 Task: Find connections with filter location Vitória de Santo Antão with filter topic #Growthhacking with filter profile language English with filter current company UNO MINDA Group with filter school PRATHYUSHA ENGINEERING COLLEGE with filter industry Sporting Goods Manufacturing with filter service category Filing with filter keywords title Mining Engineer
Action: Mouse moved to (575, 81)
Screenshot: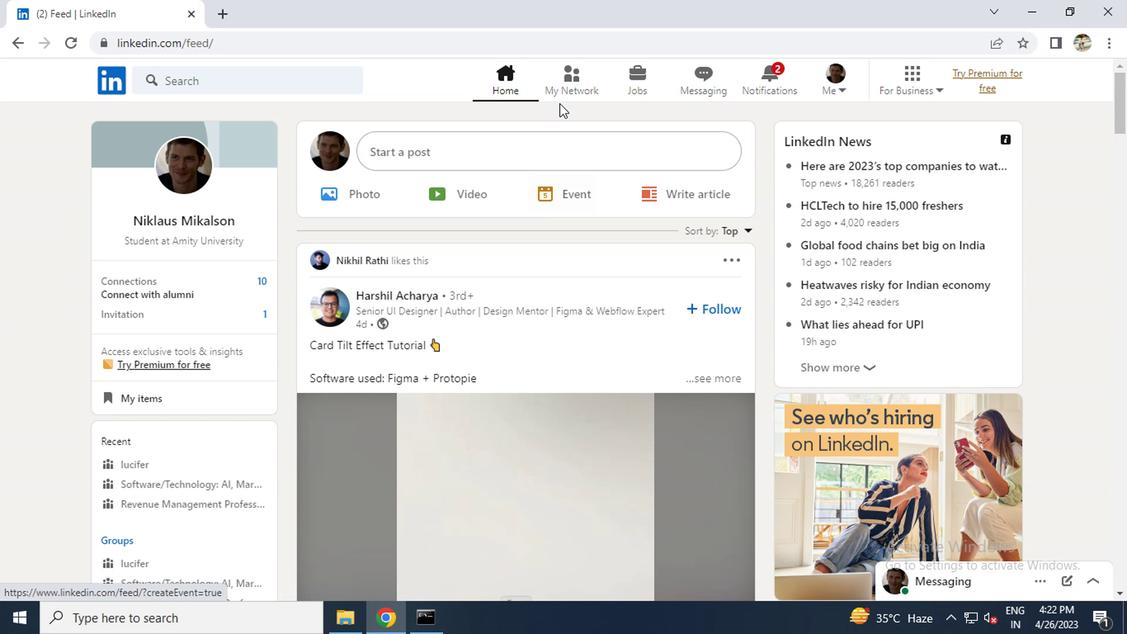 
Action: Mouse pressed left at (575, 81)
Screenshot: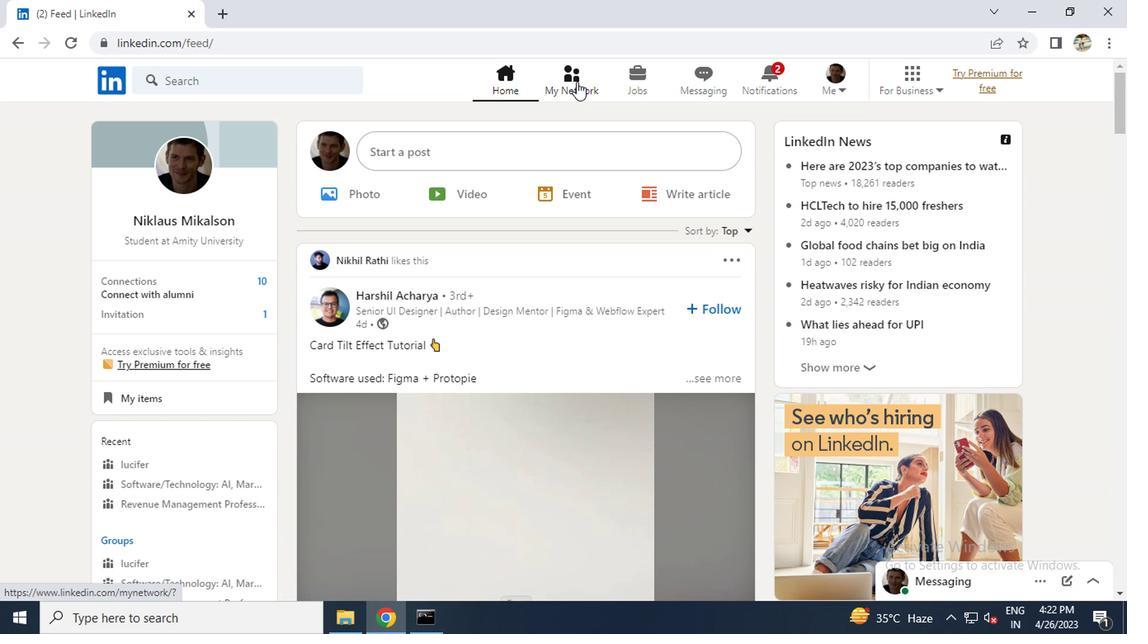 
Action: Mouse moved to (165, 182)
Screenshot: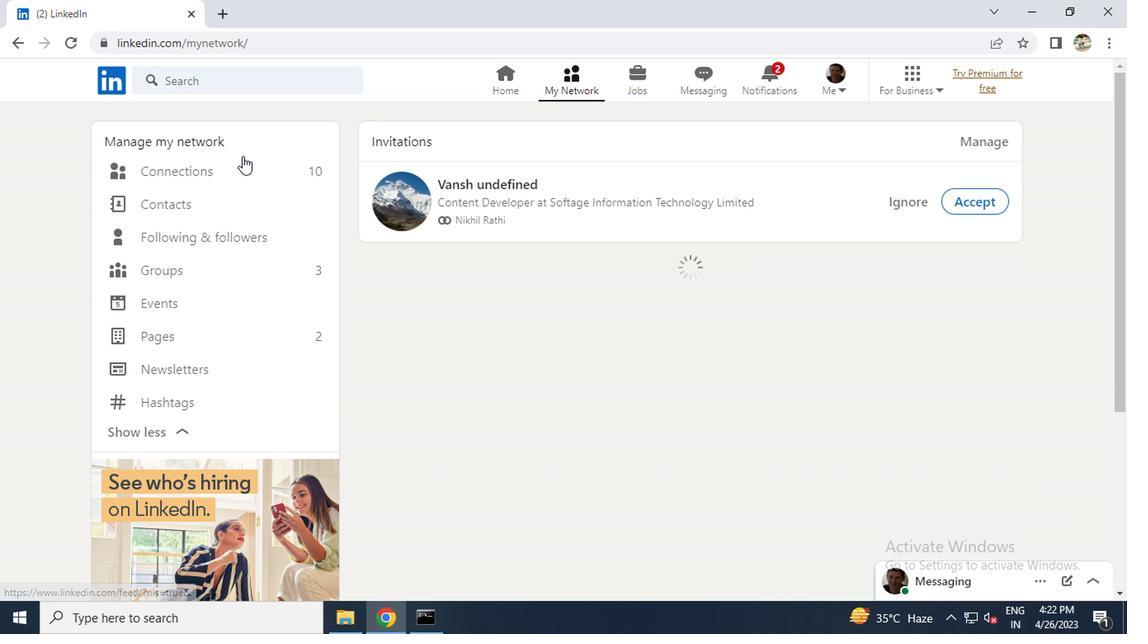 
Action: Mouse pressed left at (165, 182)
Screenshot: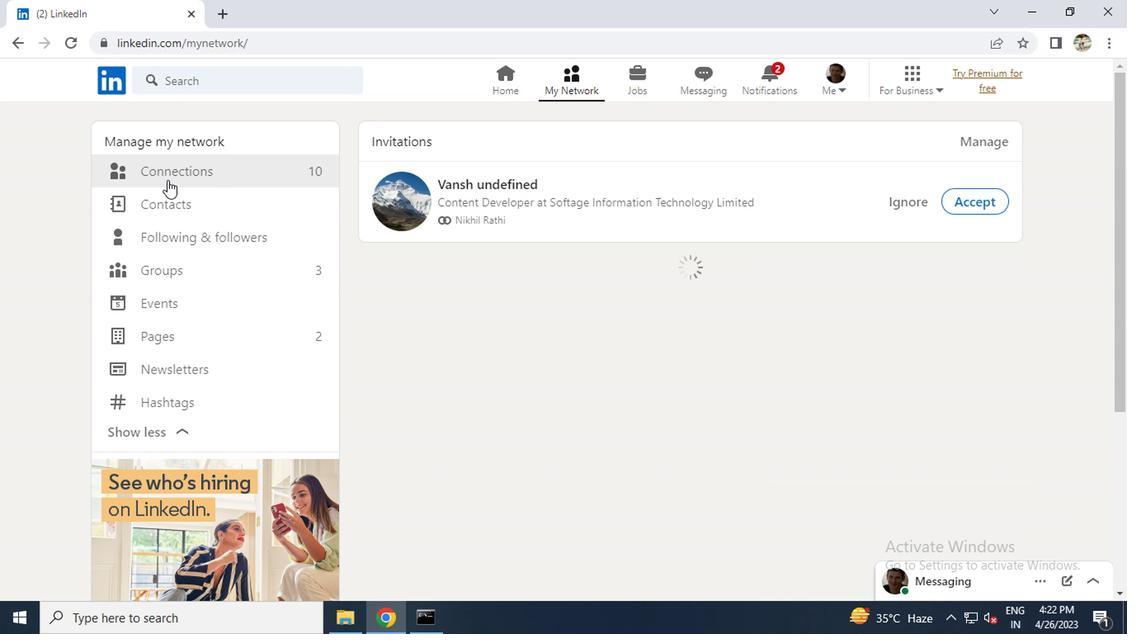 
Action: Mouse moved to (677, 171)
Screenshot: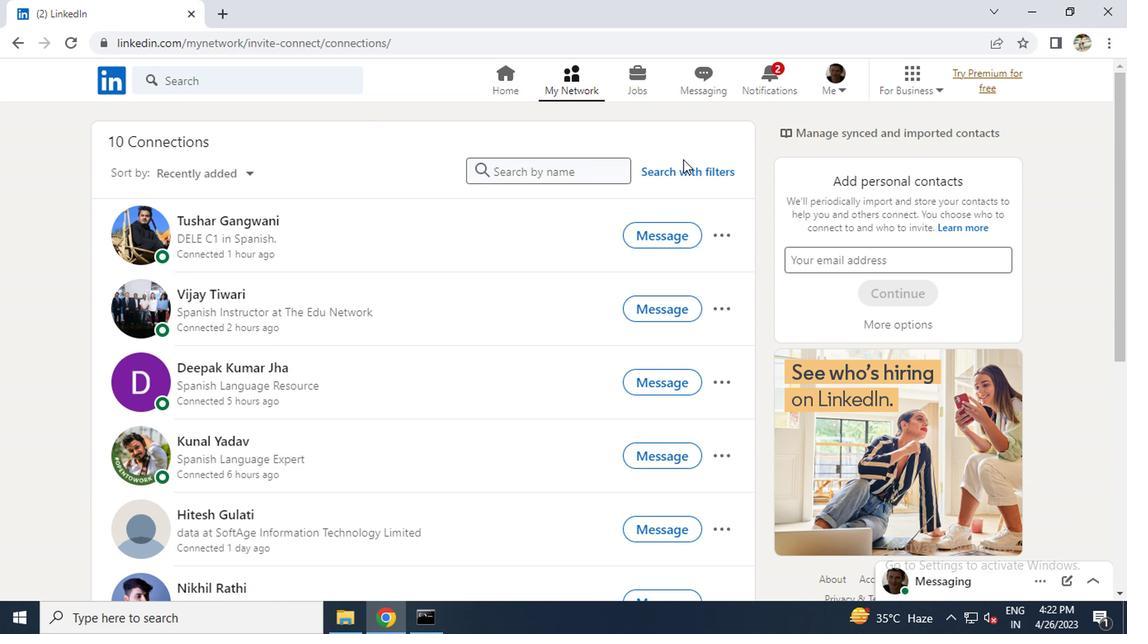 
Action: Mouse pressed left at (677, 171)
Screenshot: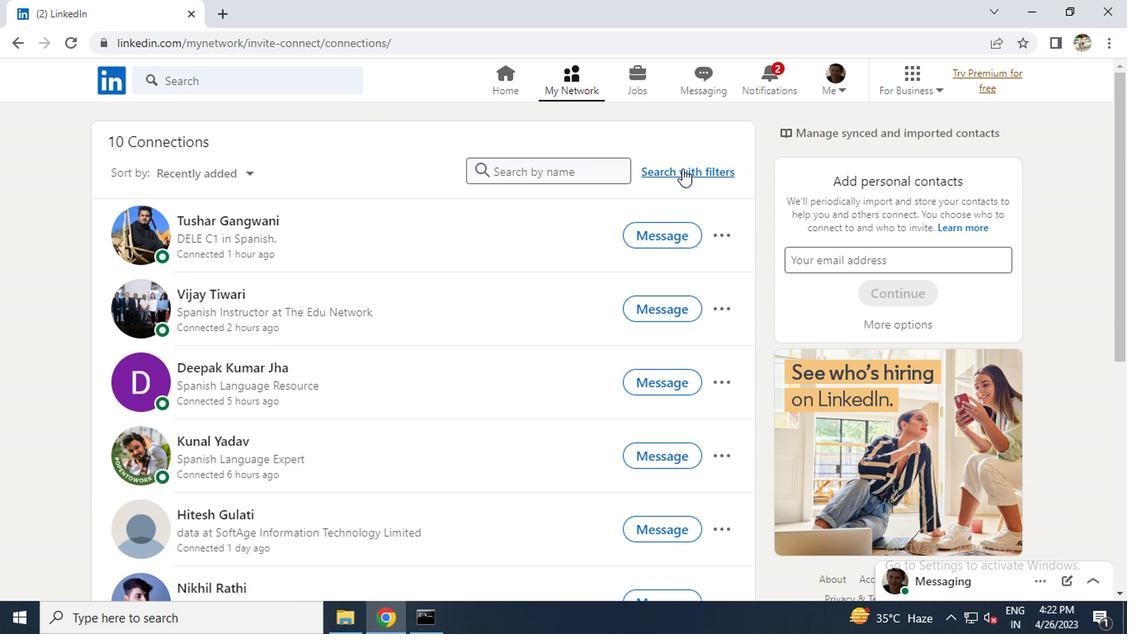 
Action: Mouse moved to (538, 126)
Screenshot: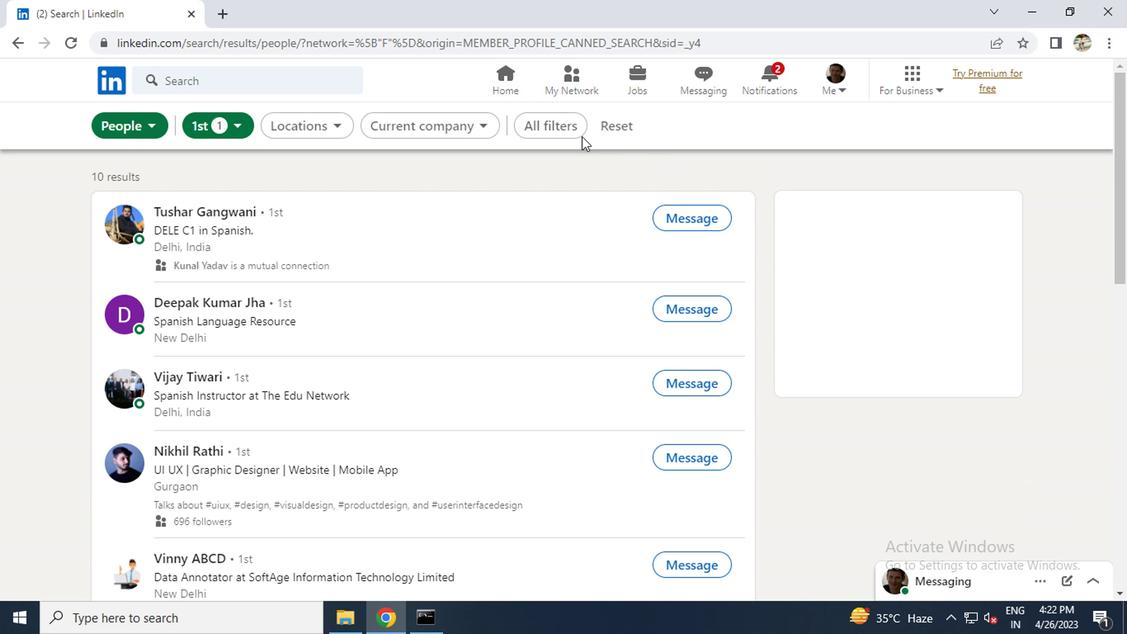 
Action: Mouse pressed left at (538, 126)
Screenshot: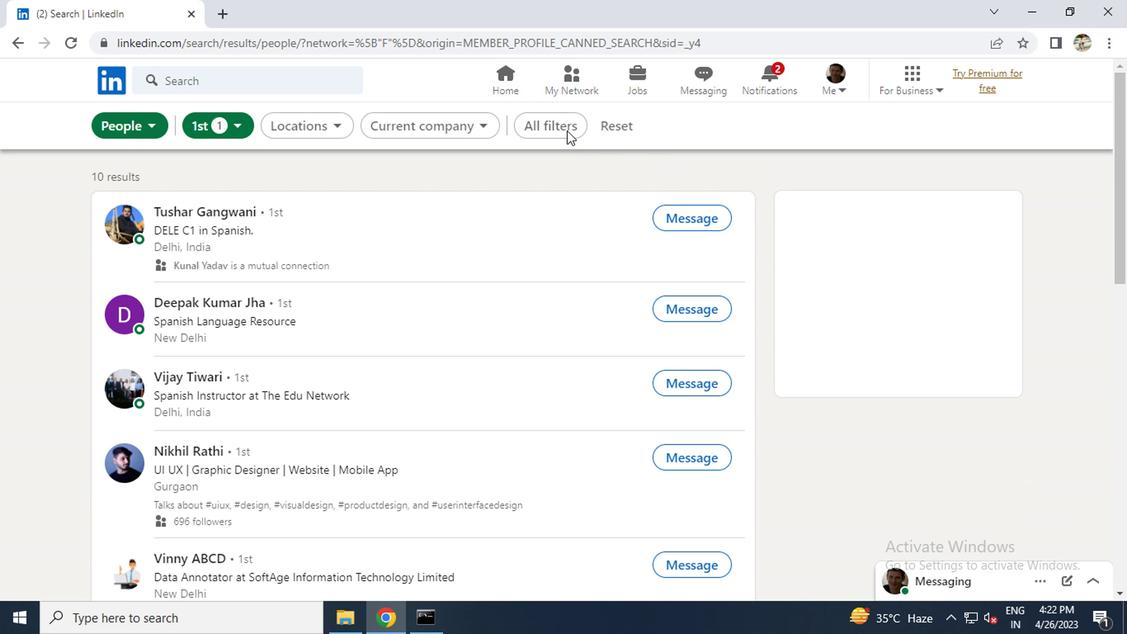 
Action: Mouse moved to (929, 400)
Screenshot: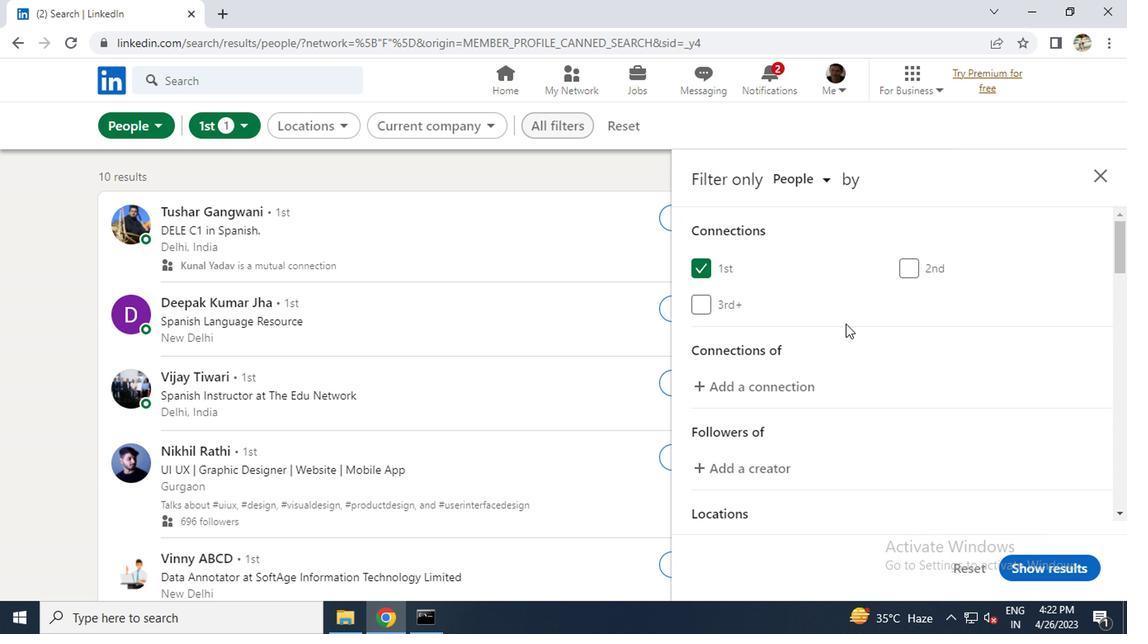 
Action: Mouse scrolled (929, 399) with delta (0, -1)
Screenshot: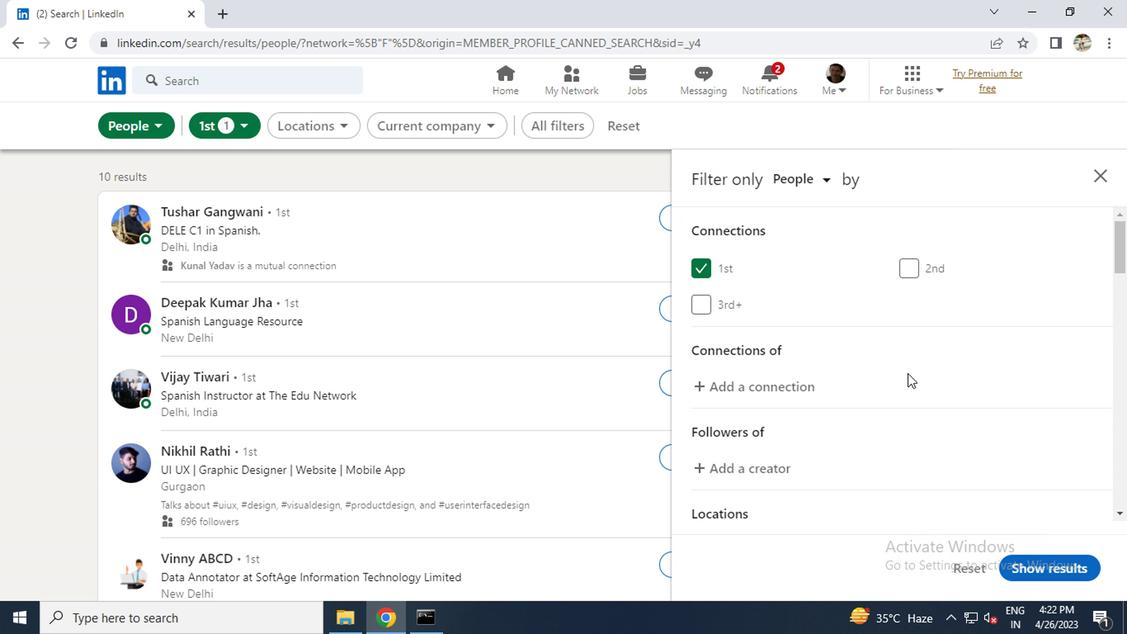 
Action: Mouse scrolled (929, 399) with delta (0, -1)
Screenshot: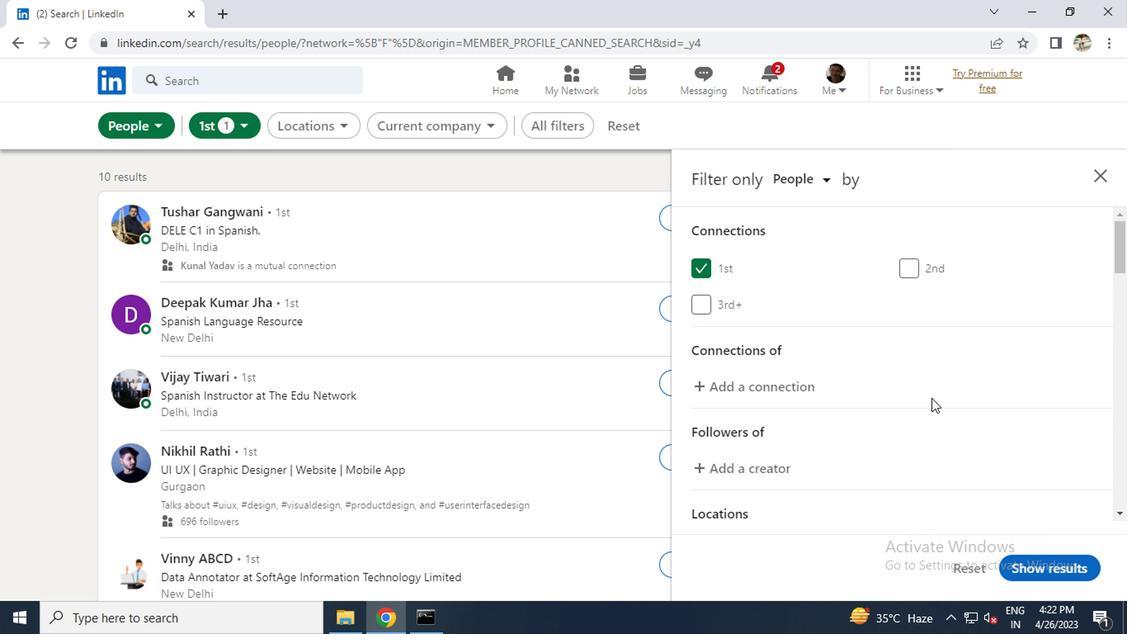 
Action: Mouse scrolled (929, 399) with delta (0, -1)
Screenshot: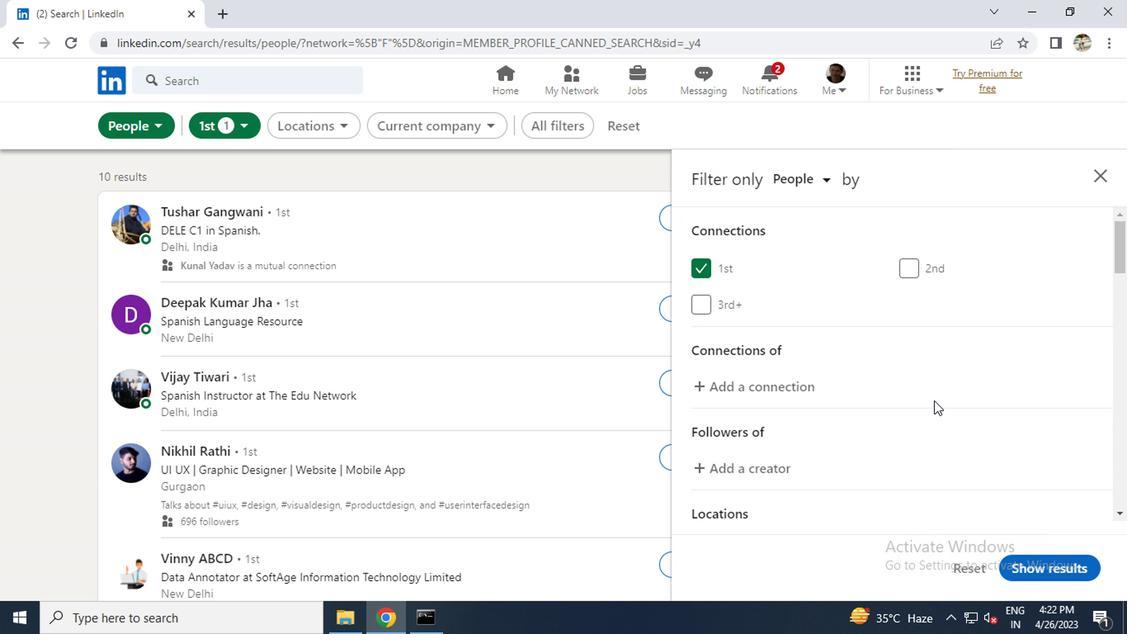 
Action: Mouse moved to (938, 378)
Screenshot: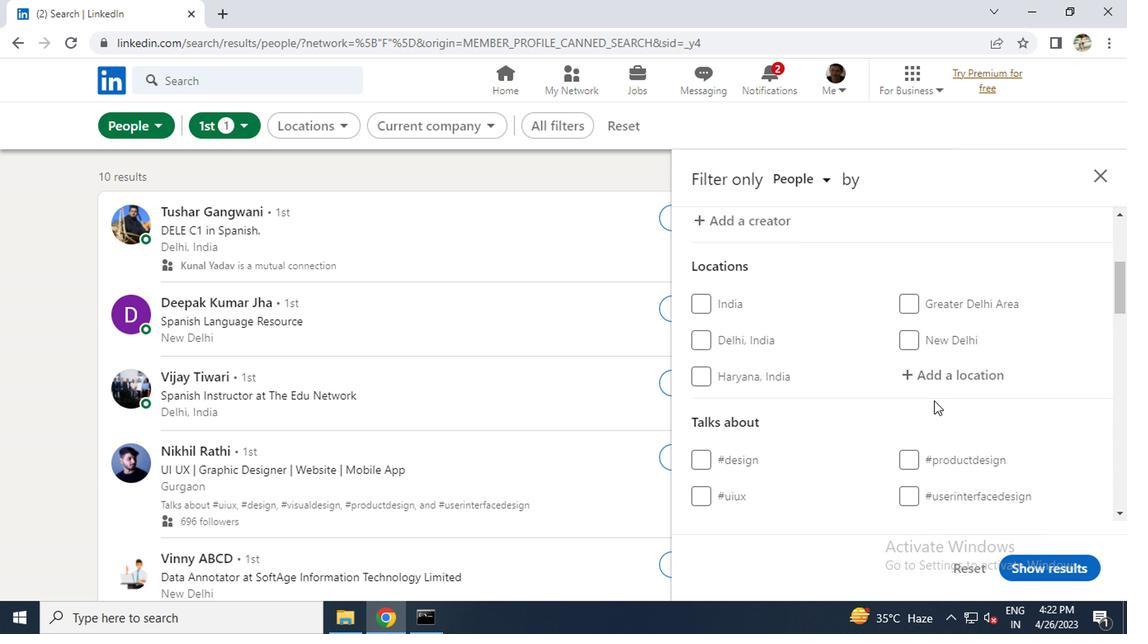 
Action: Mouse pressed left at (938, 378)
Screenshot: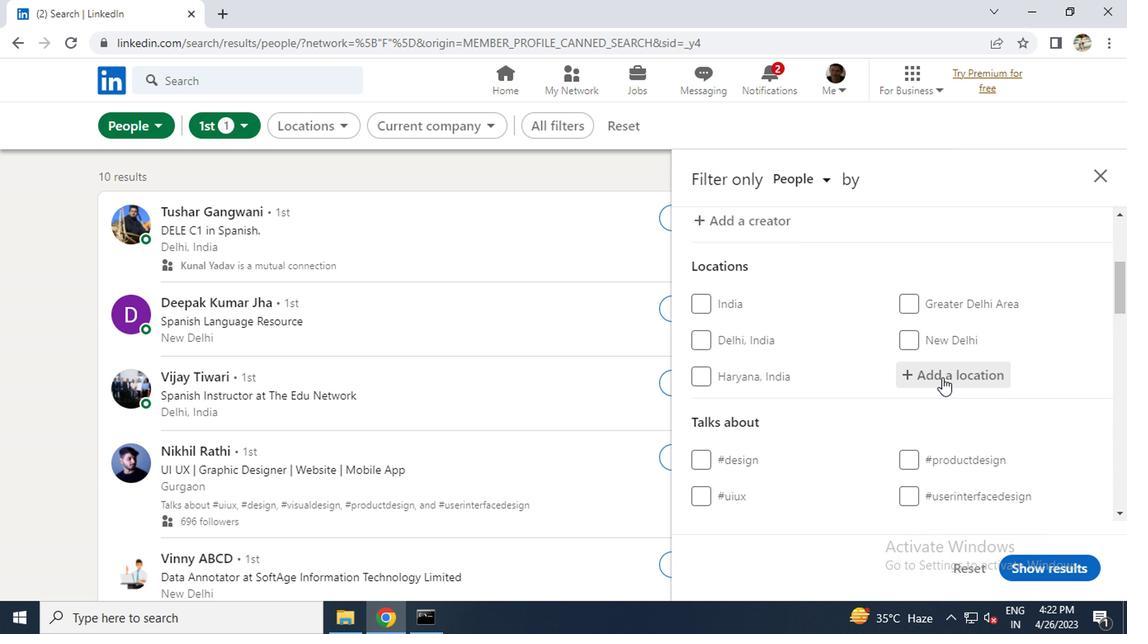 
Action: Key pressed <Key.caps_lock>v<Key.caps_lock>itoria<Key.space>de<Key.space><Key.caps_lock>s<Key.caps_lock>anto
Screenshot: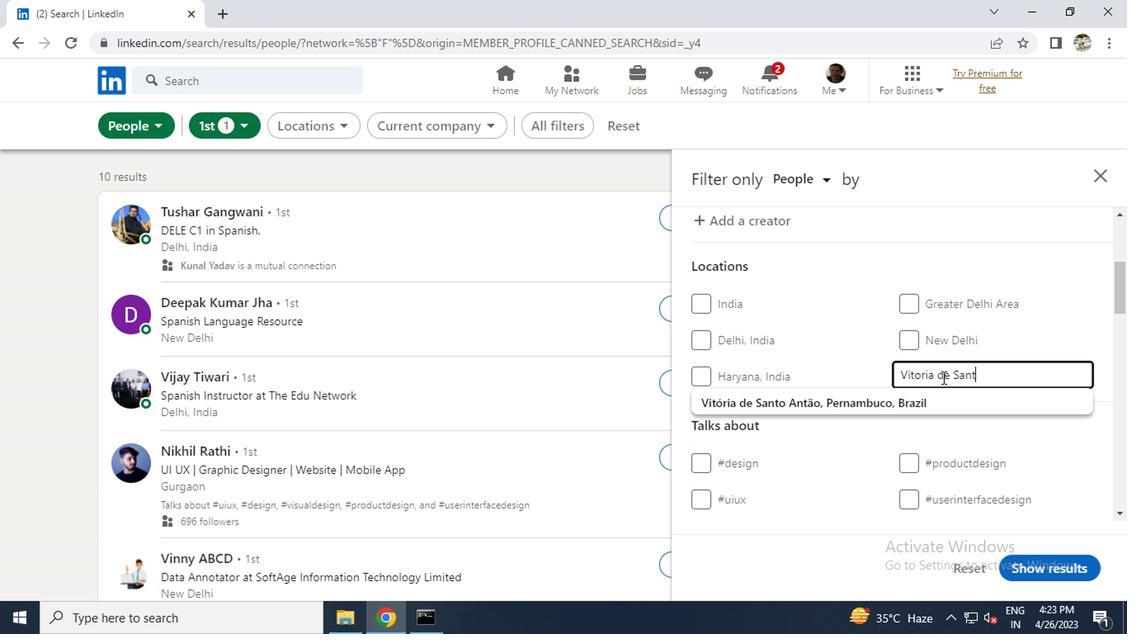
Action: Mouse moved to (850, 407)
Screenshot: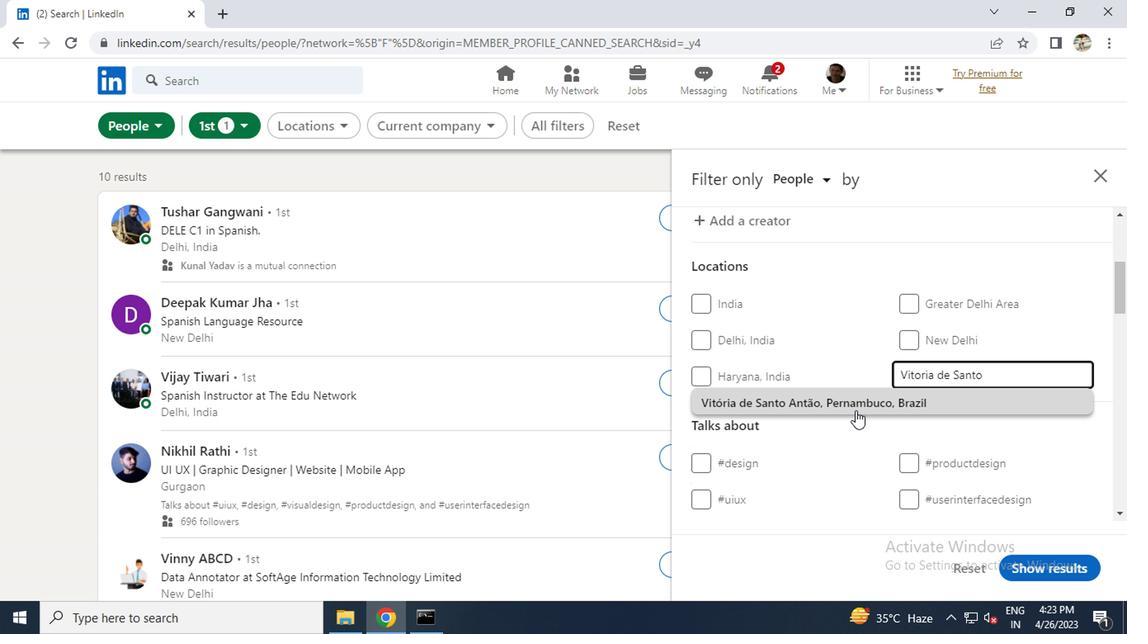 
Action: Mouse pressed left at (850, 407)
Screenshot: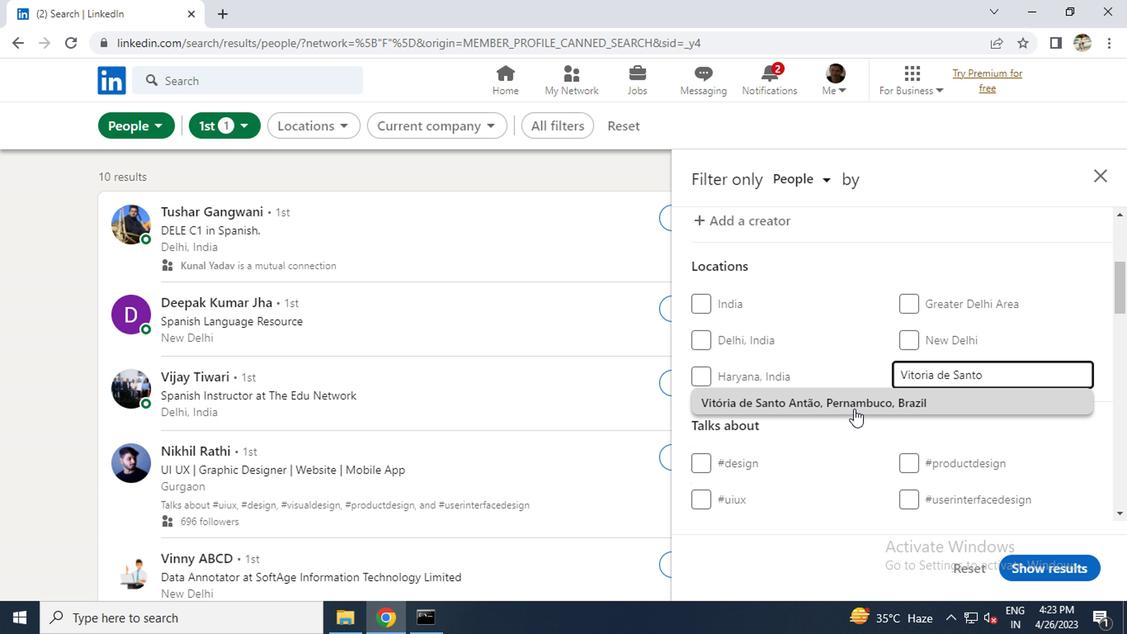 
Action: Mouse scrolled (850, 406) with delta (0, -1)
Screenshot: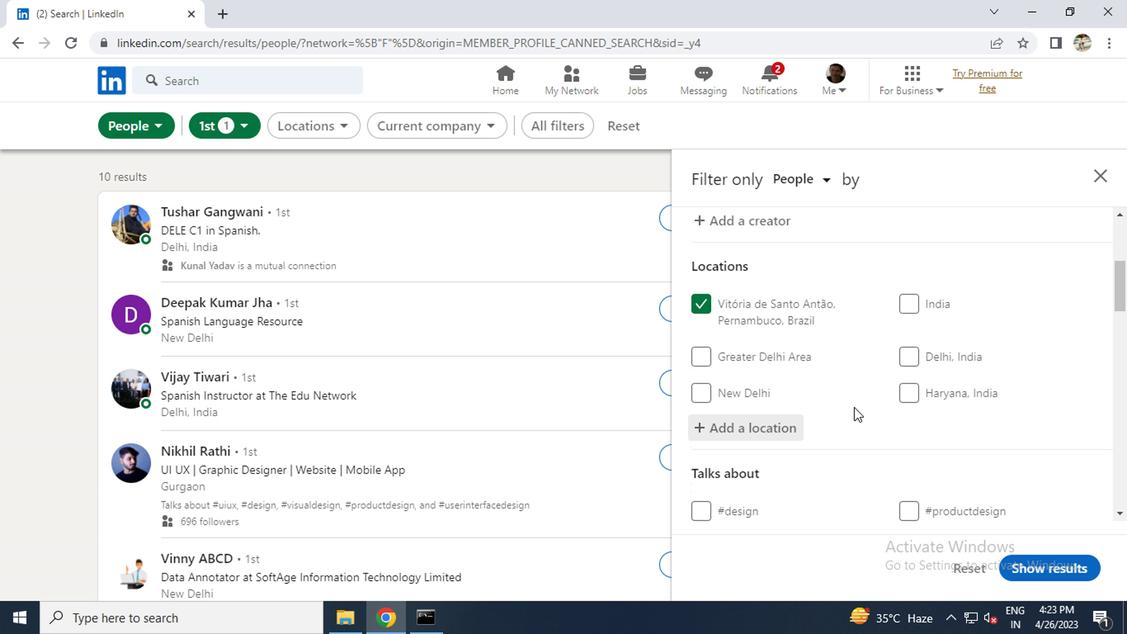 
Action: Mouse scrolled (850, 406) with delta (0, -1)
Screenshot: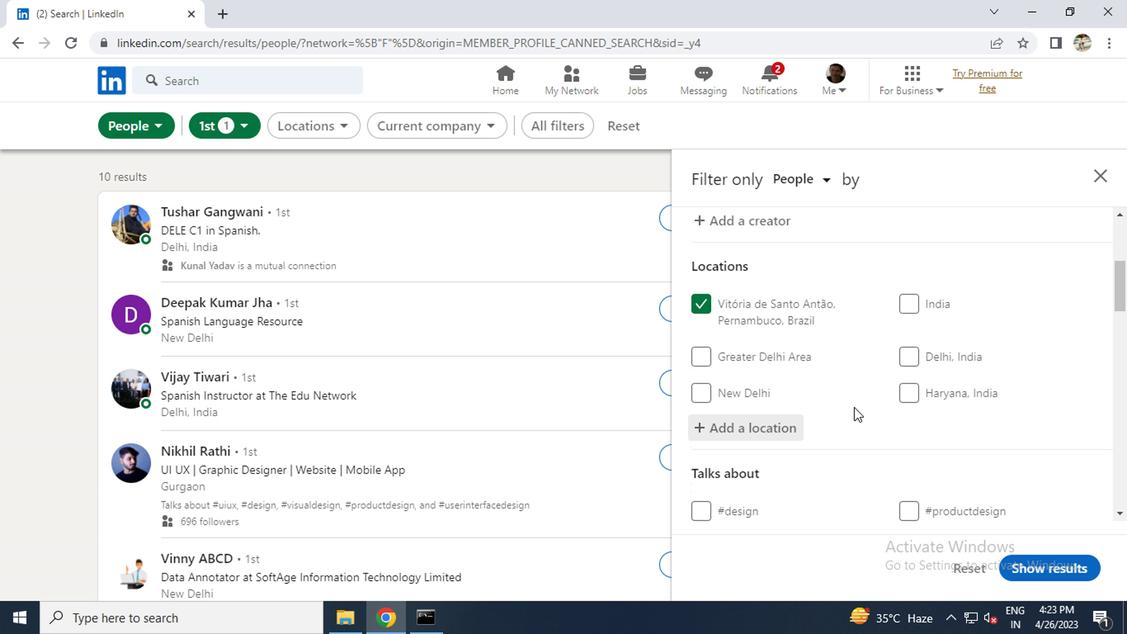 
Action: Mouse moved to (914, 417)
Screenshot: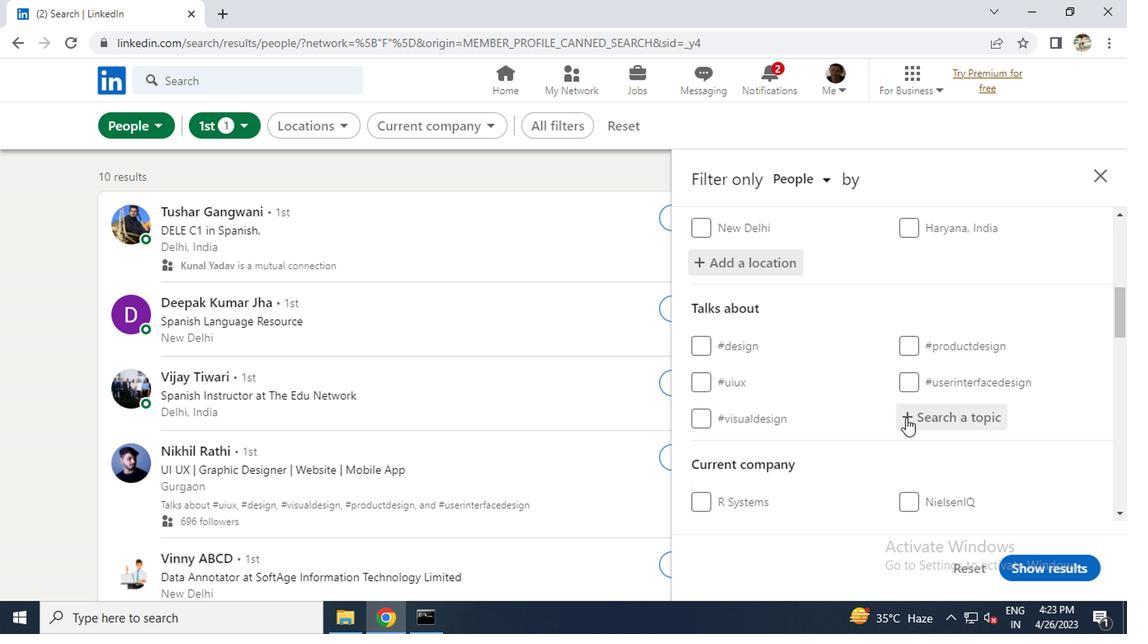 
Action: Mouse pressed left at (914, 417)
Screenshot: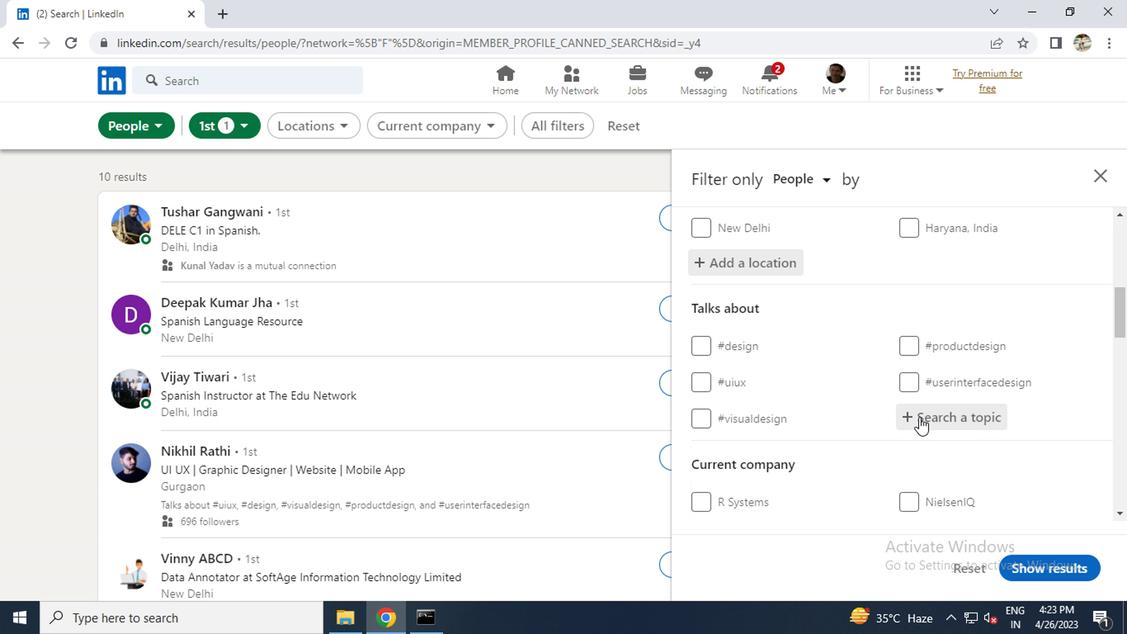 
Action: Key pressed <Key.caps_lock><Key.shift>#G<Key.caps_lock>ROWTHHACKING<Key.enter>
Screenshot: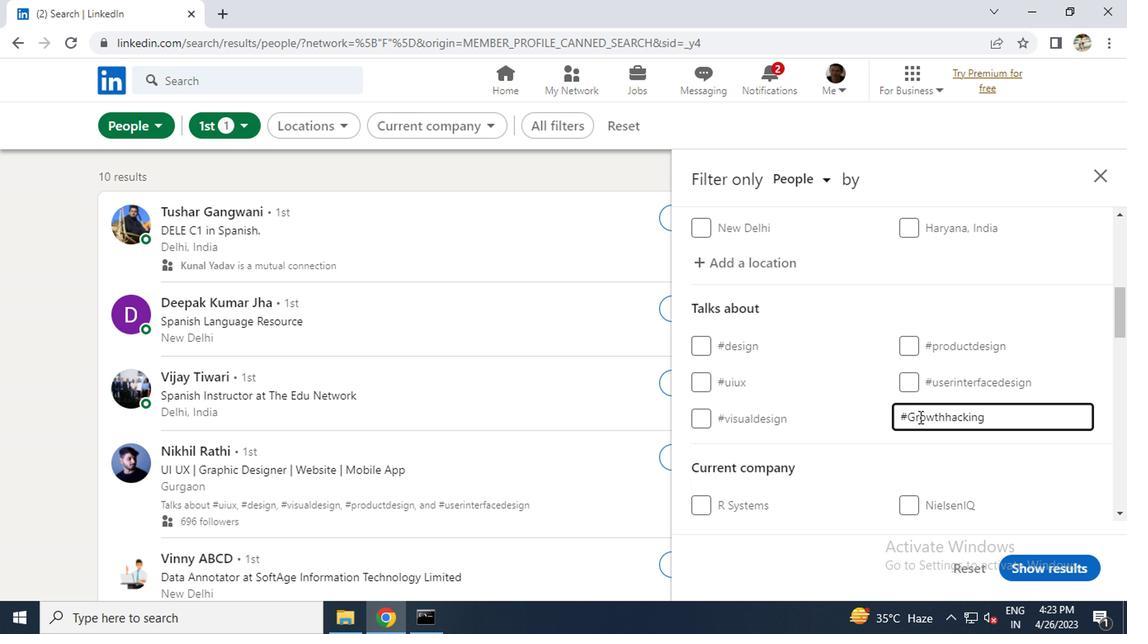 
Action: Mouse scrolled (914, 416) with delta (0, -1)
Screenshot: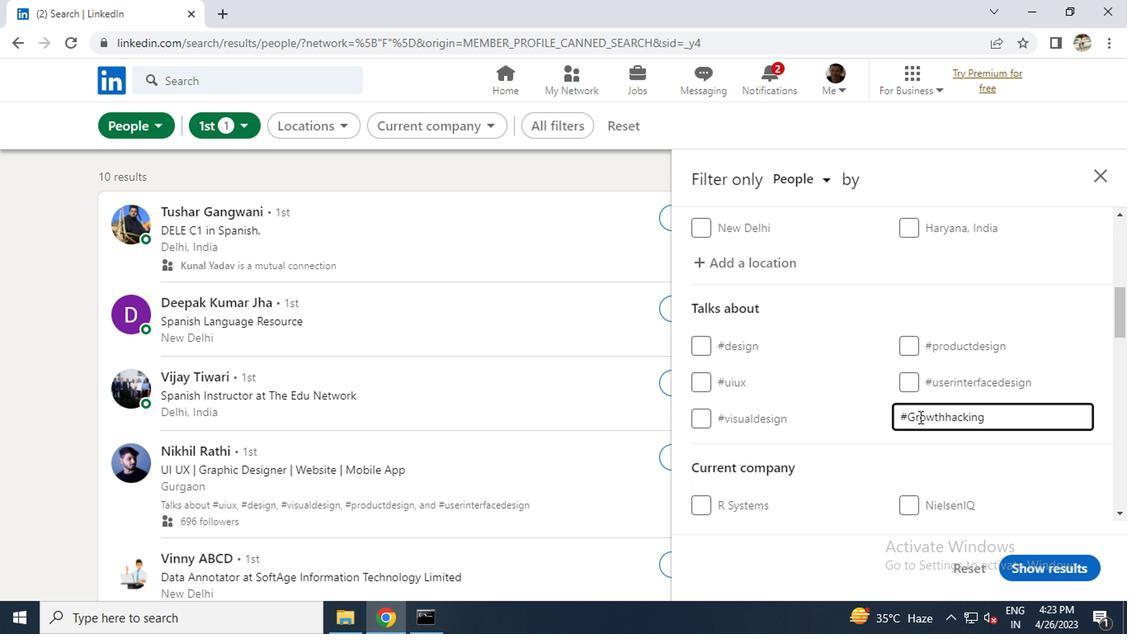 
Action: Mouse scrolled (914, 416) with delta (0, -1)
Screenshot: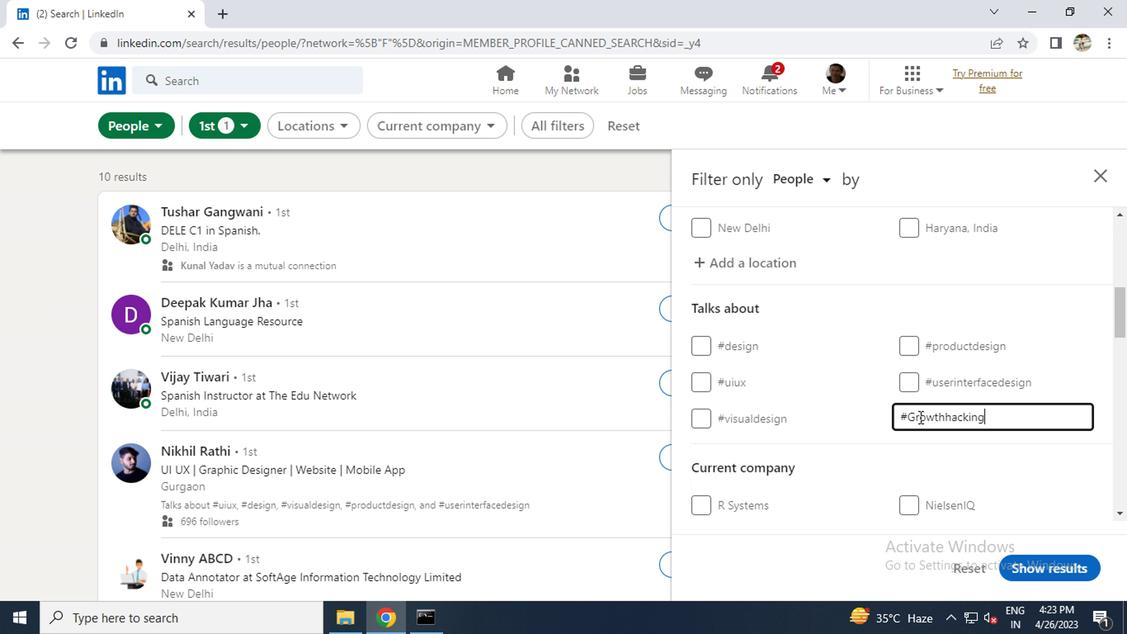
Action: Mouse moved to (891, 415)
Screenshot: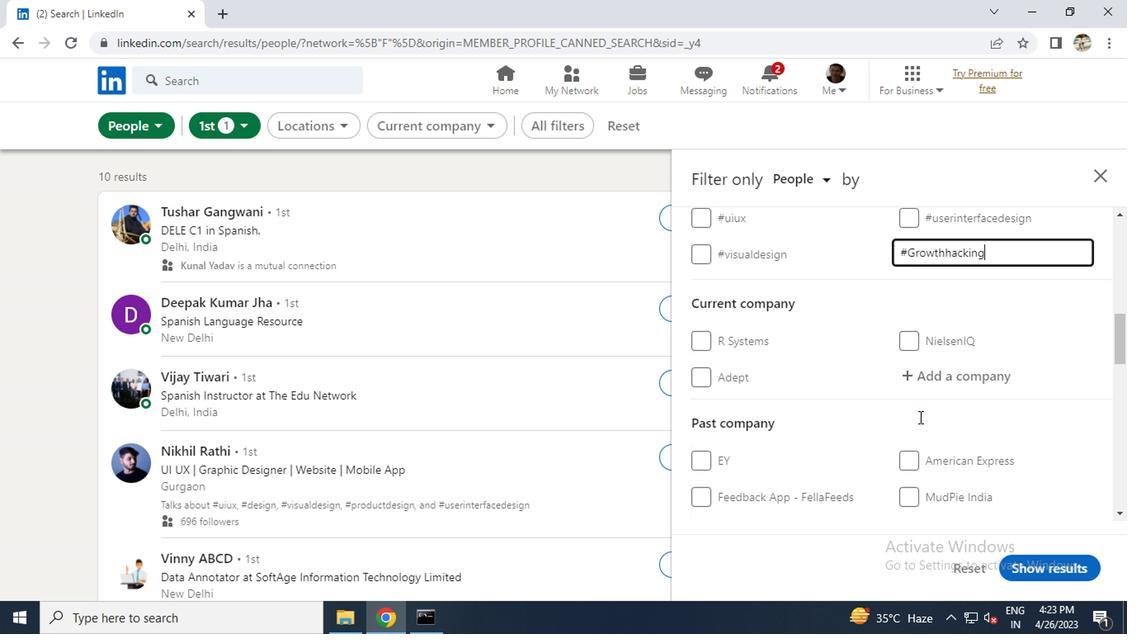 
Action: Mouse scrolled (891, 414) with delta (0, -1)
Screenshot: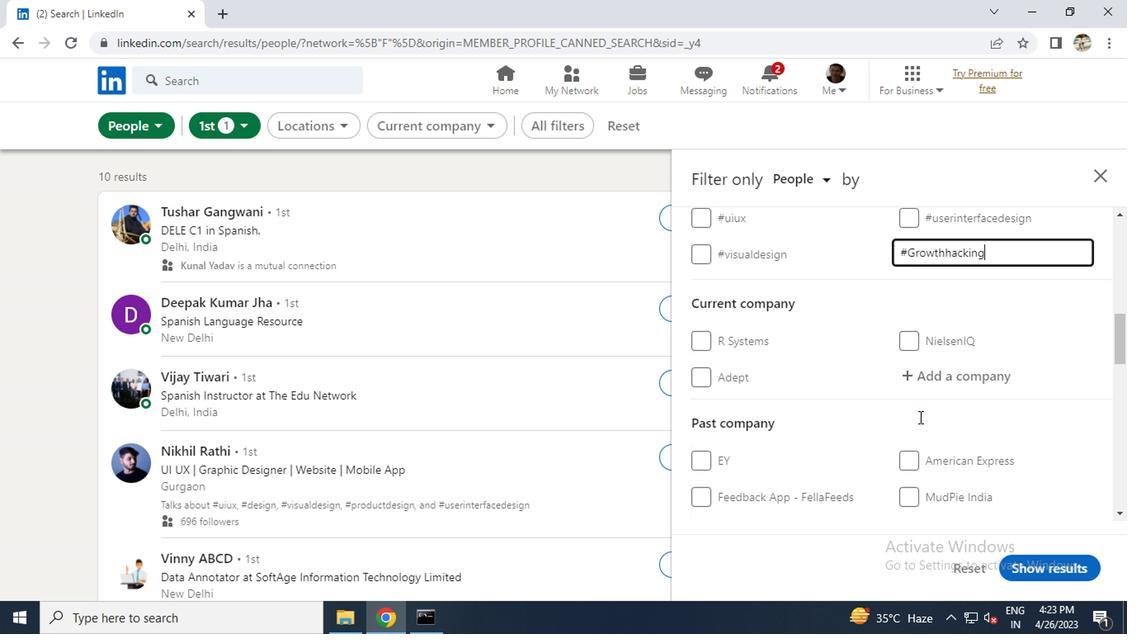 
Action: Mouse moved to (868, 416)
Screenshot: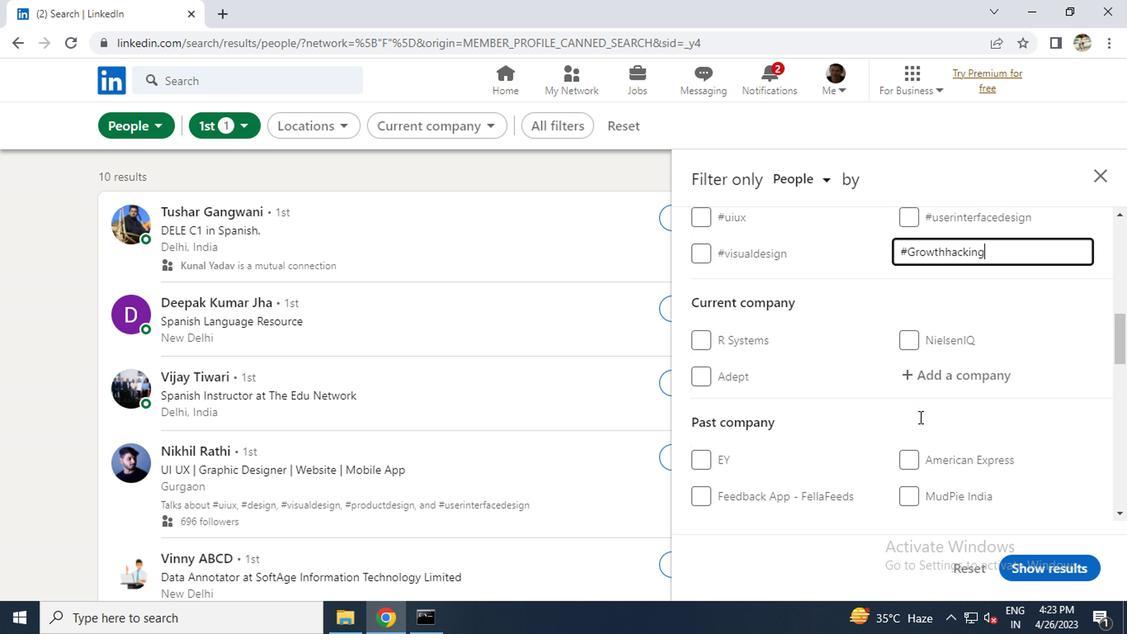 
Action: Mouse scrolled (868, 415) with delta (0, 0)
Screenshot: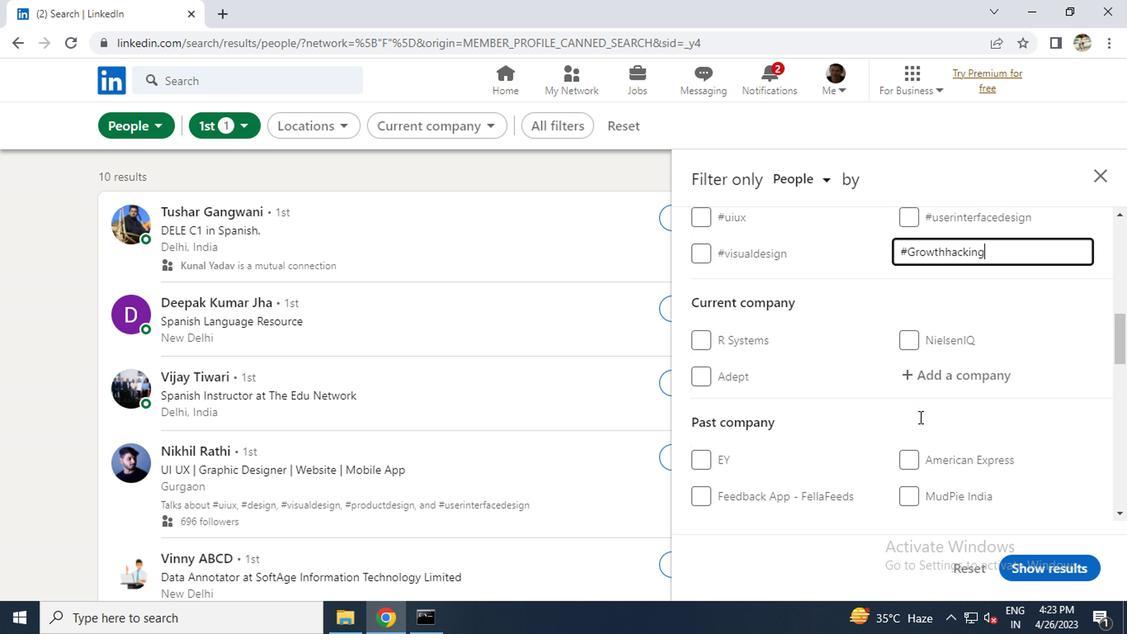 
Action: Mouse moved to (865, 416)
Screenshot: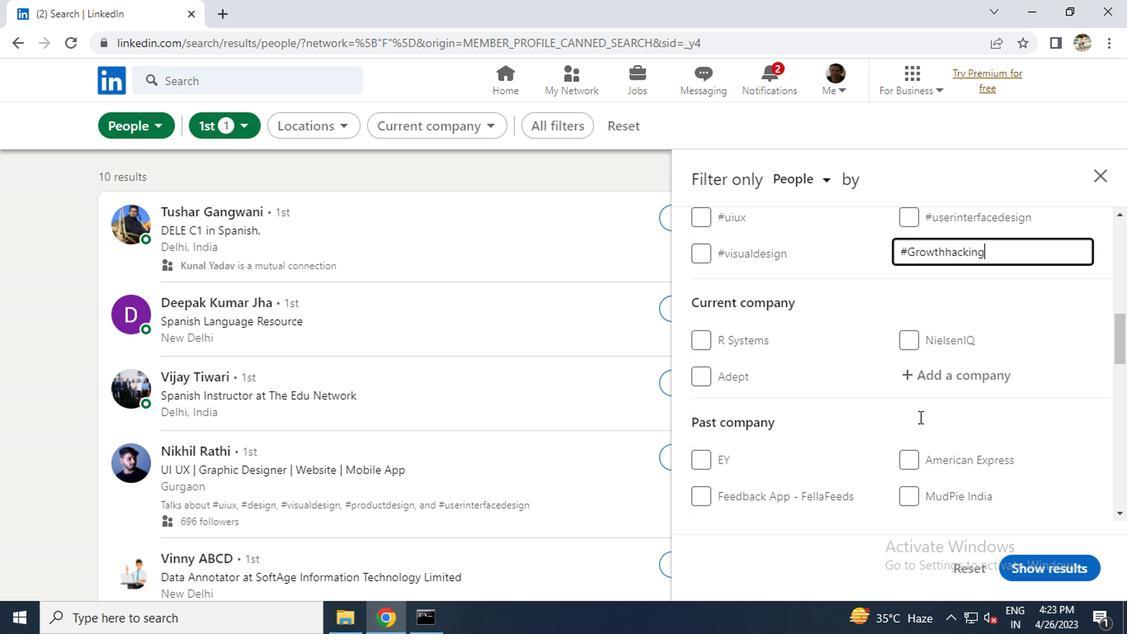 
Action: Mouse scrolled (865, 415) with delta (0, 0)
Screenshot: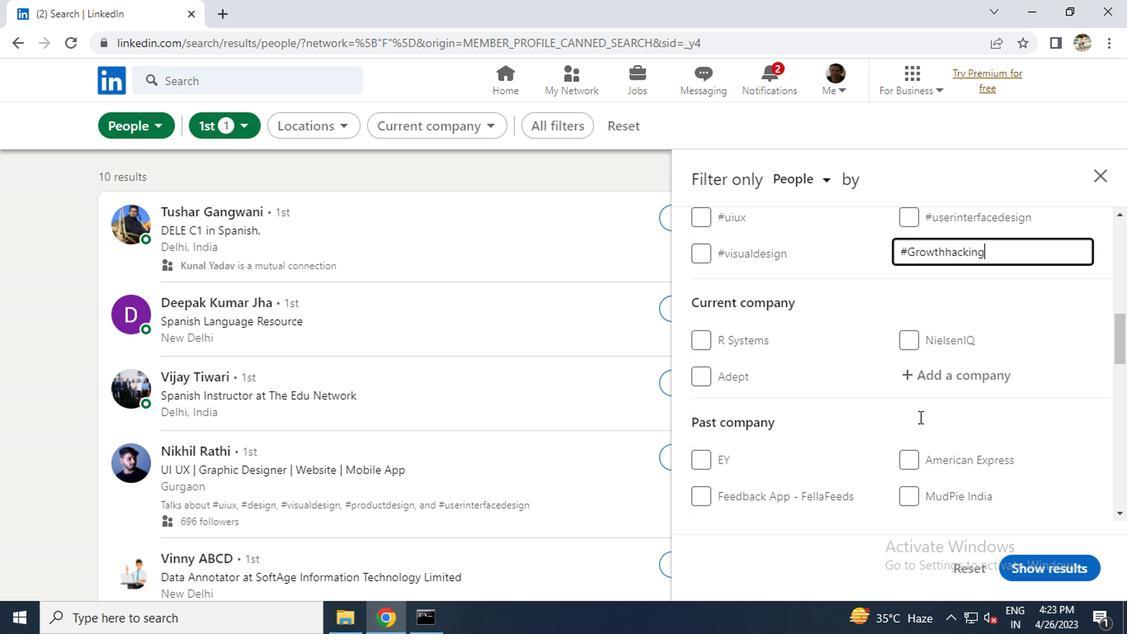 
Action: Mouse moved to (864, 416)
Screenshot: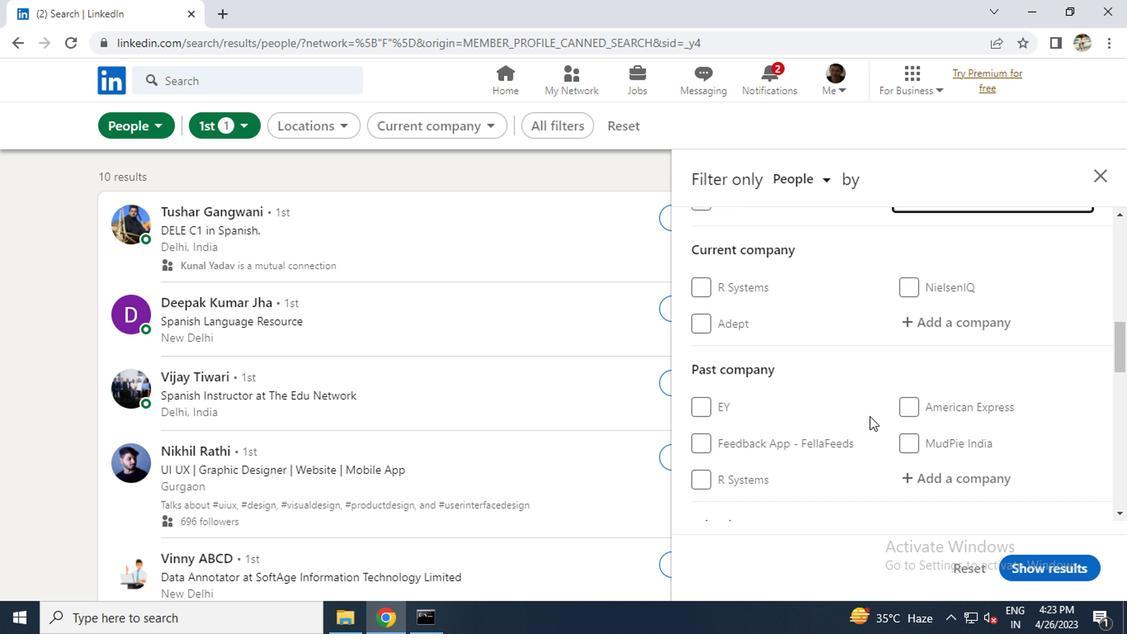 
Action: Mouse scrolled (864, 415) with delta (0, 0)
Screenshot: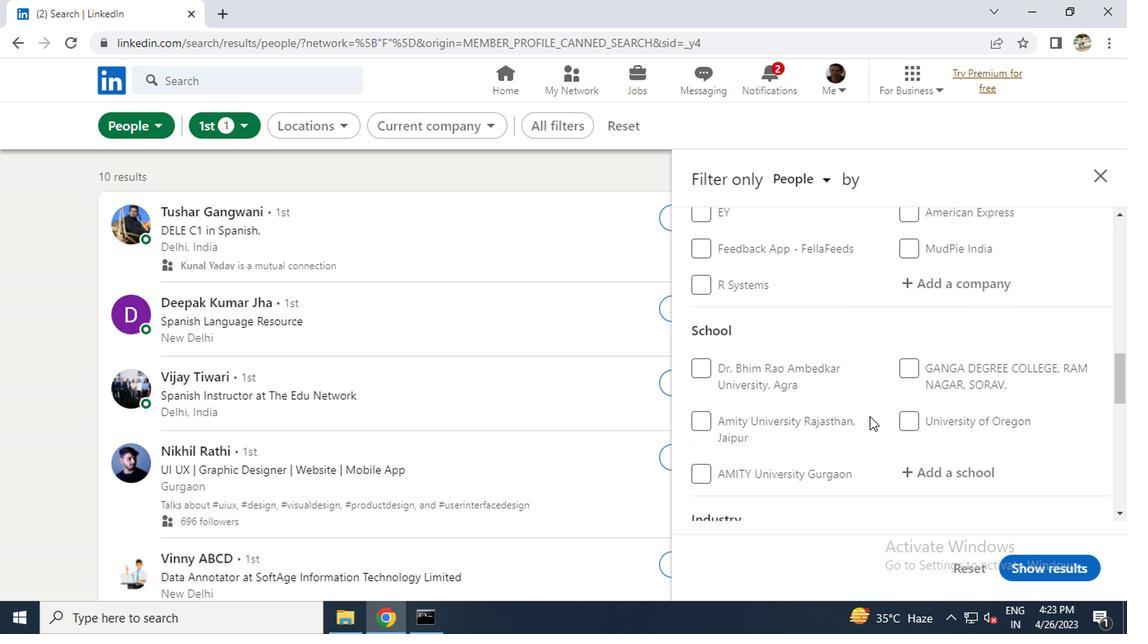 
Action: Mouse scrolled (864, 415) with delta (0, 0)
Screenshot: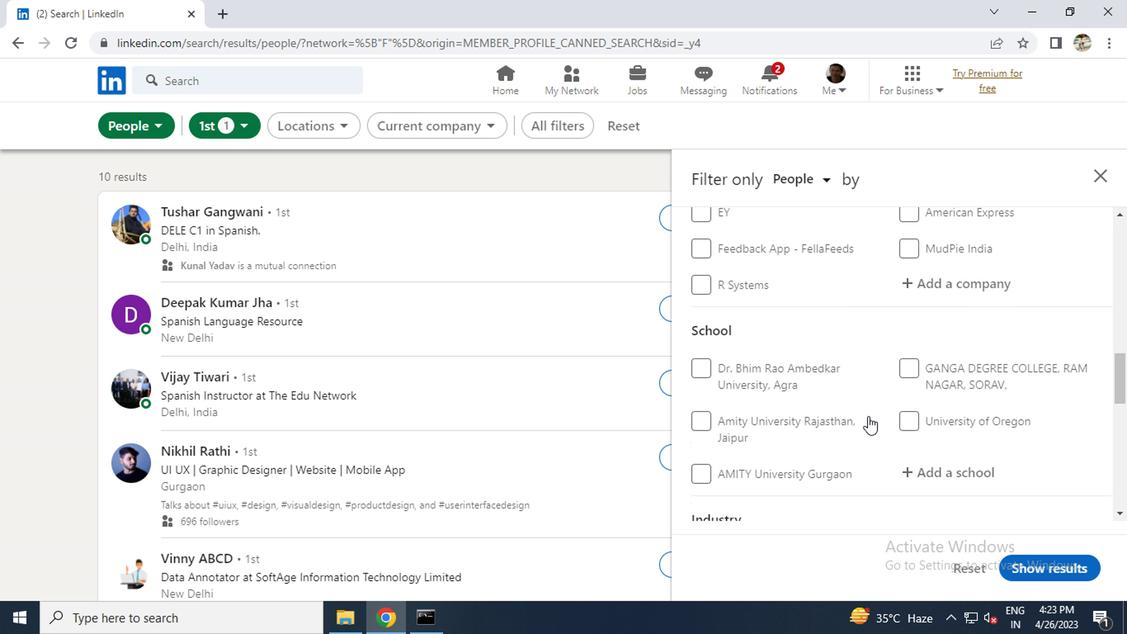 
Action: Mouse moved to (763, 424)
Screenshot: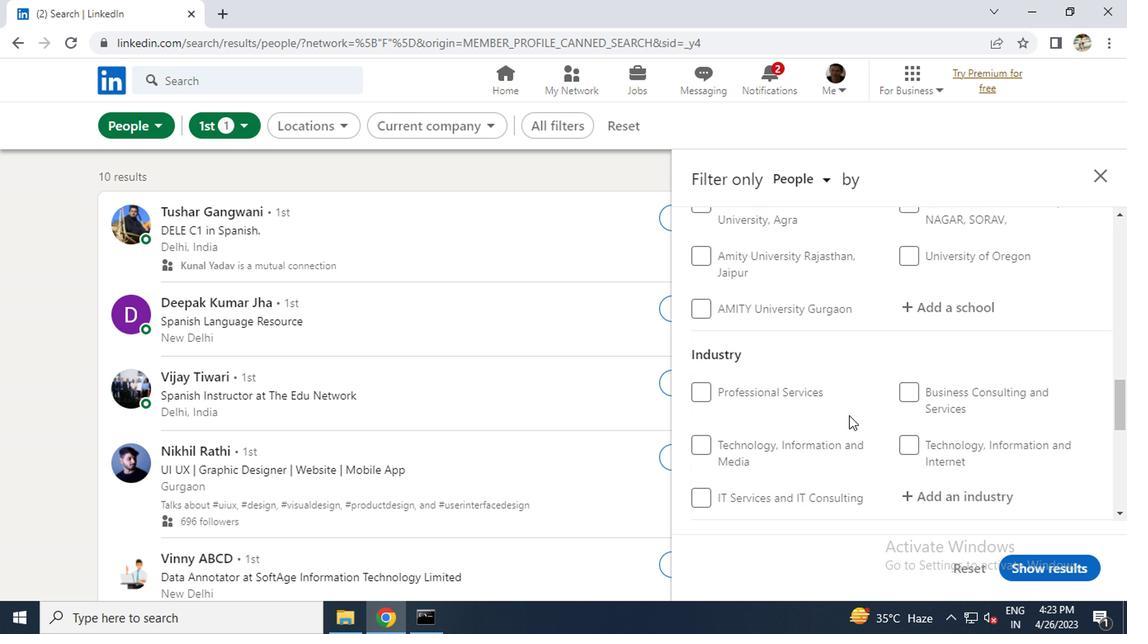 
Action: Mouse scrolled (763, 423) with delta (0, 0)
Screenshot: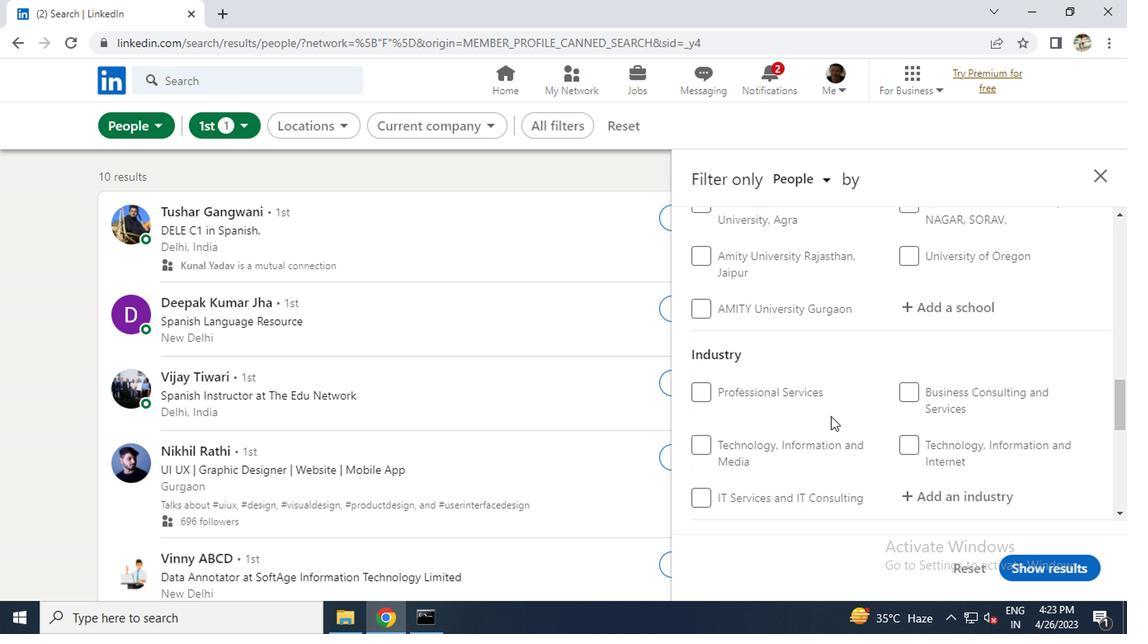 
Action: Mouse scrolled (763, 423) with delta (0, 0)
Screenshot: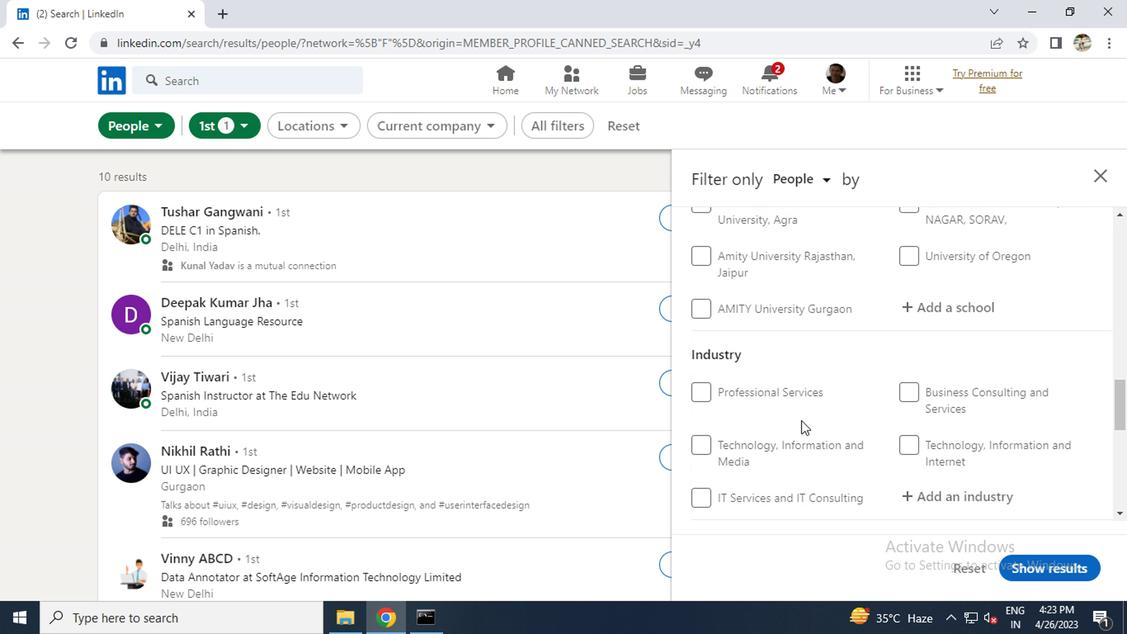 
Action: Mouse moved to (706, 416)
Screenshot: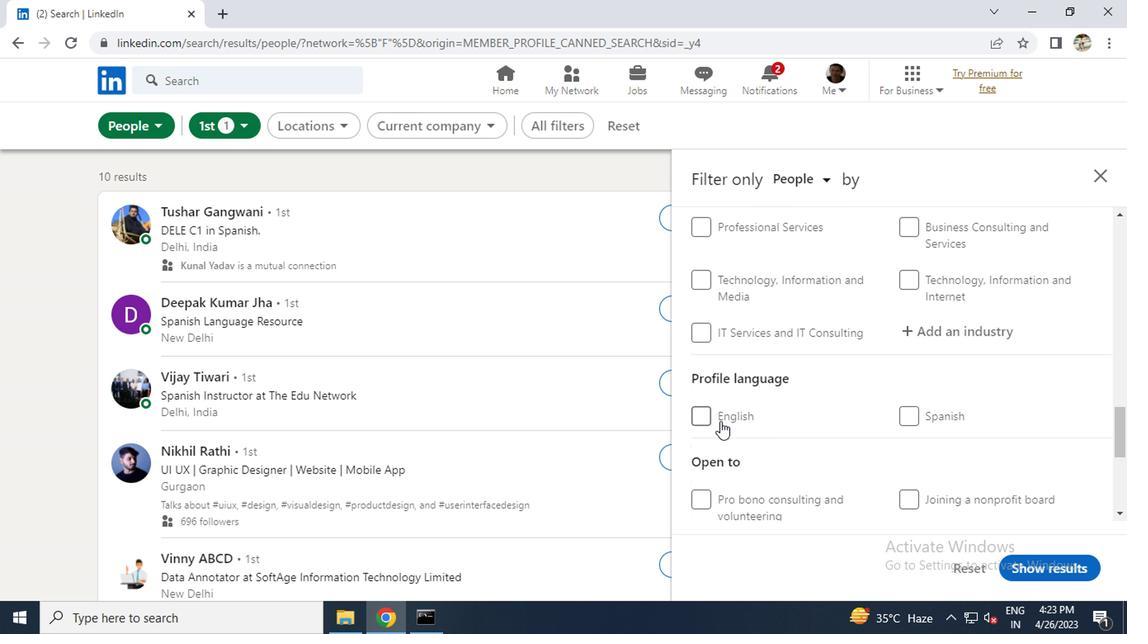 
Action: Mouse pressed left at (706, 416)
Screenshot: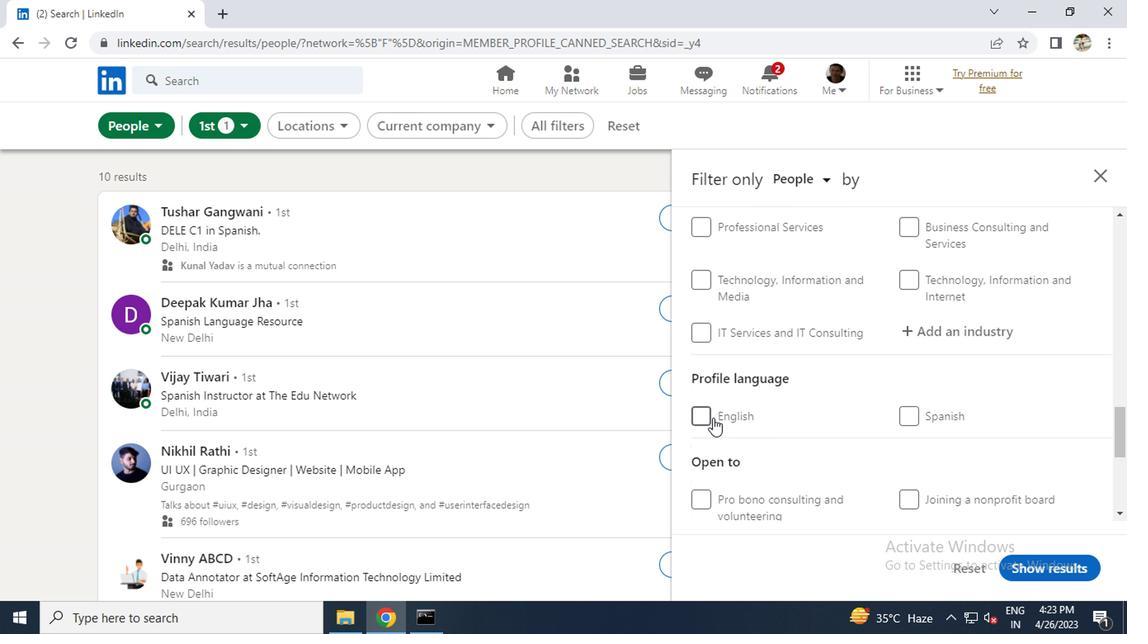 
Action: Mouse moved to (870, 426)
Screenshot: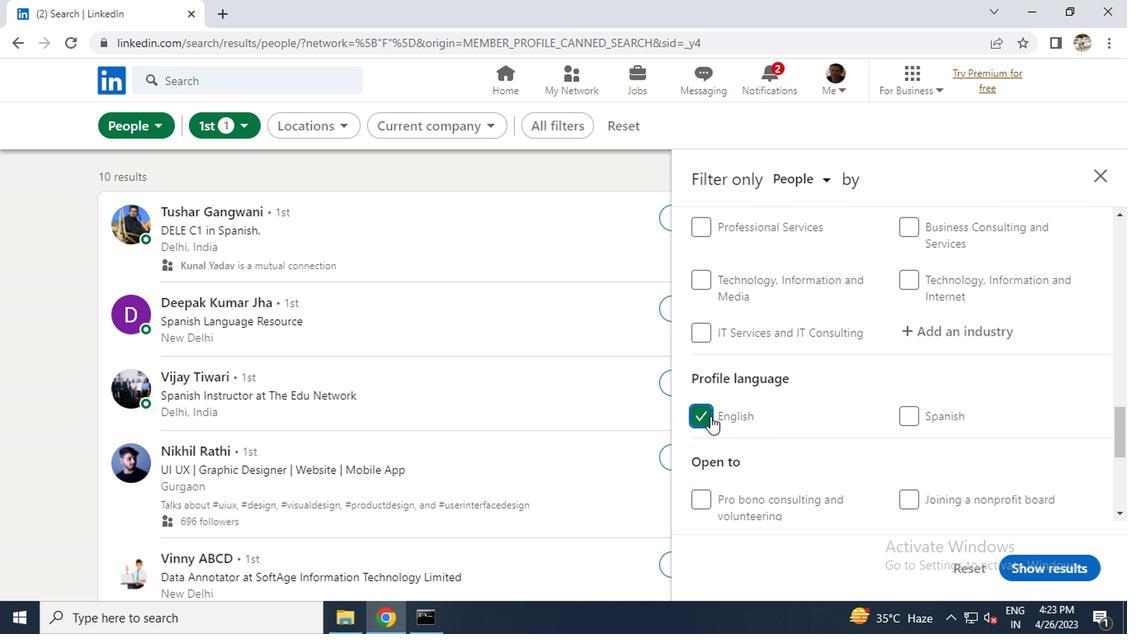 
Action: Mouse scrolled (870, 426) with delta (0, 0)
Screenshot: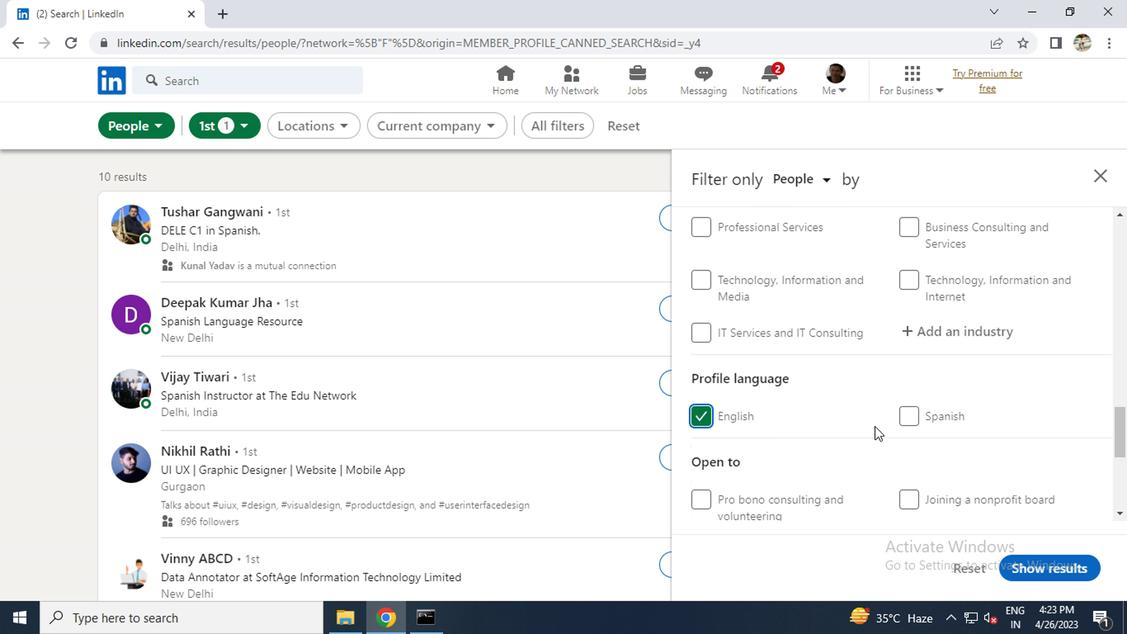
Action: Mouse scrolled (870, 426) with delta (0, 0)
Screenshot: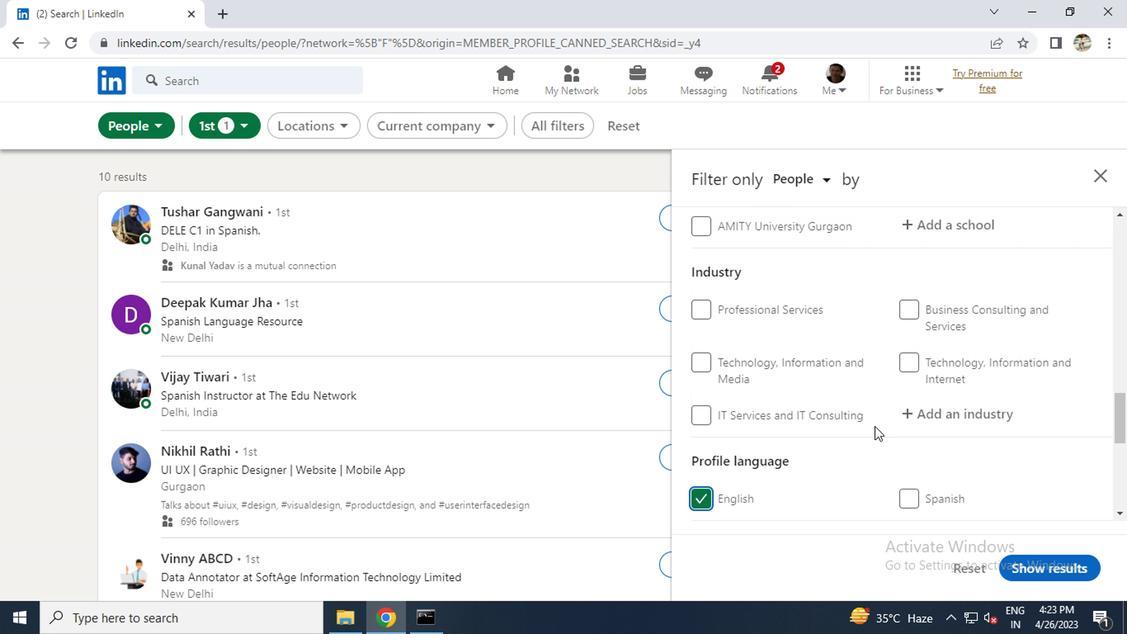 
Action: Mouse scrolled (870, 426) with delta (0, 0)
Screenshot: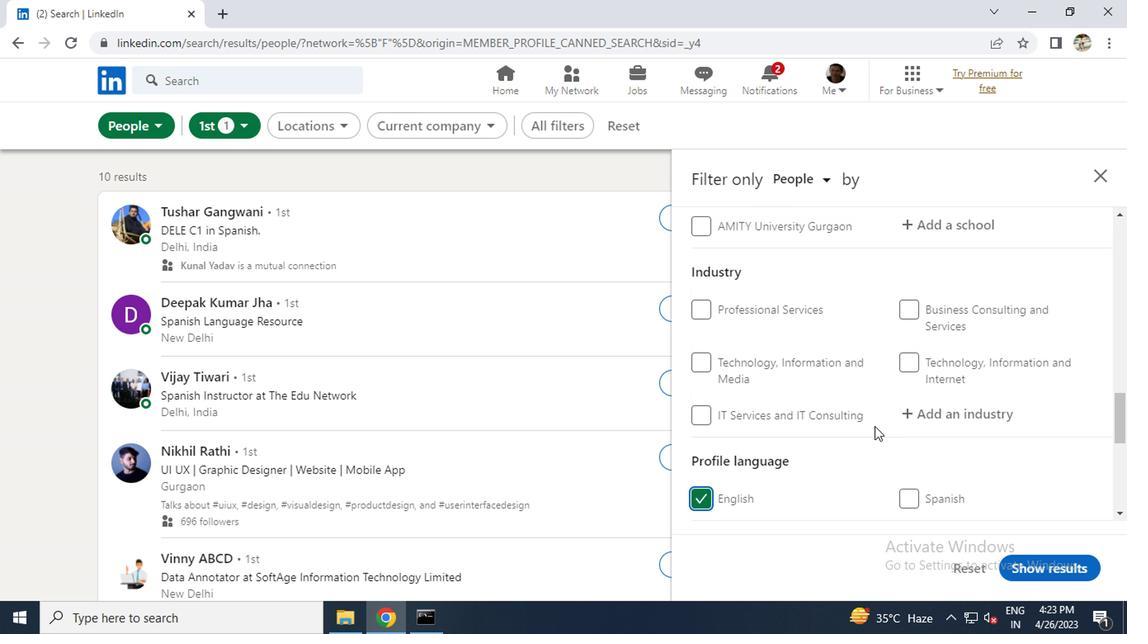 
Action: Mouse scrolled (870, 426) with delta (0, 0)
Screenshot: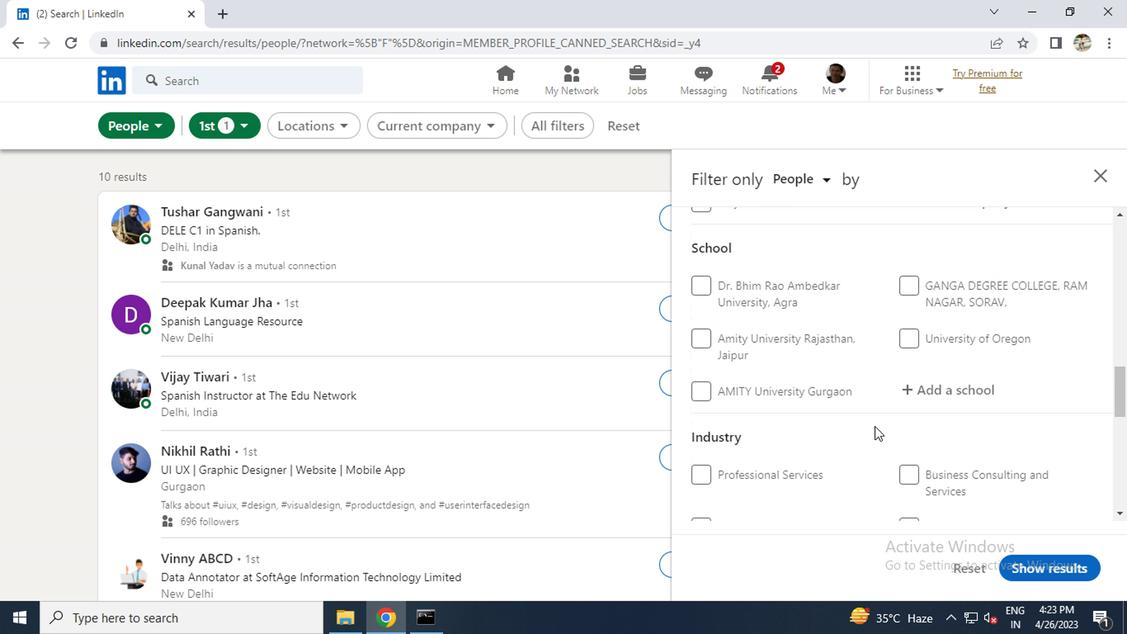 
Action: Mouse moved to (1003, 278)
Screenshot: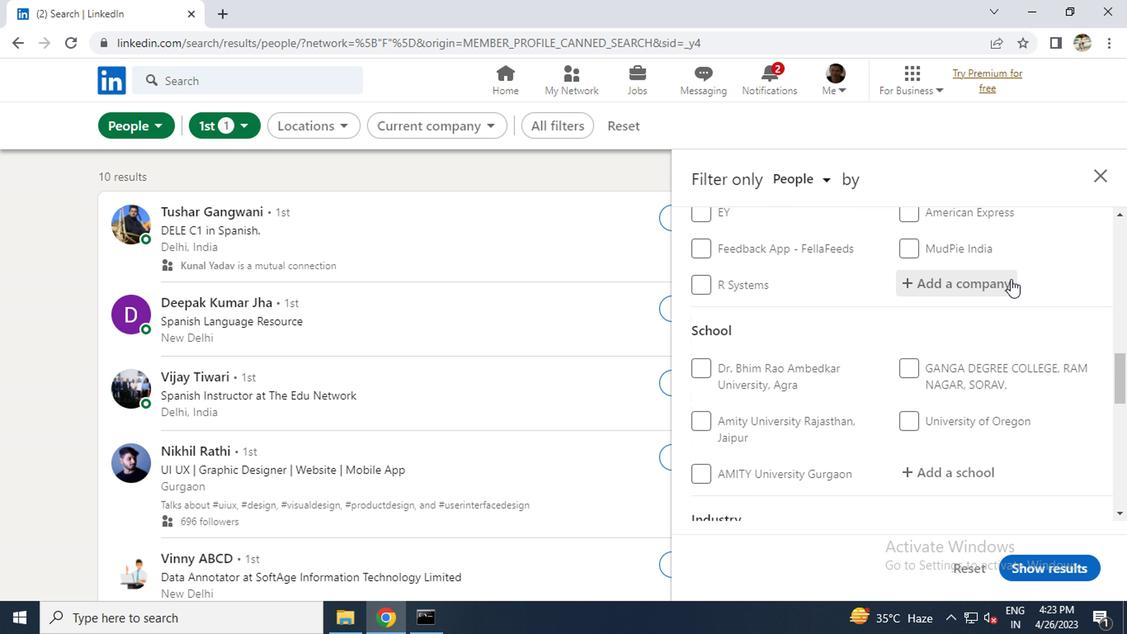 
Action: Mouse scrolled (1003, 279) with delta (0, 0)
Screenshot: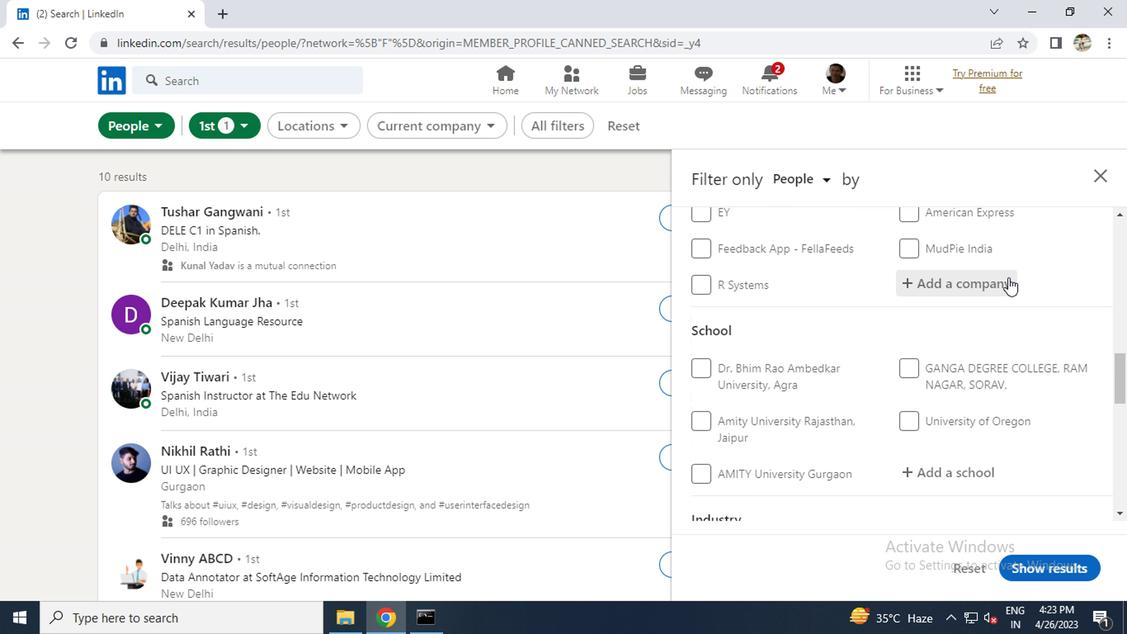 
Action: Mouse scrolled (1003, 279) with delta (0, 0)
Screenshot: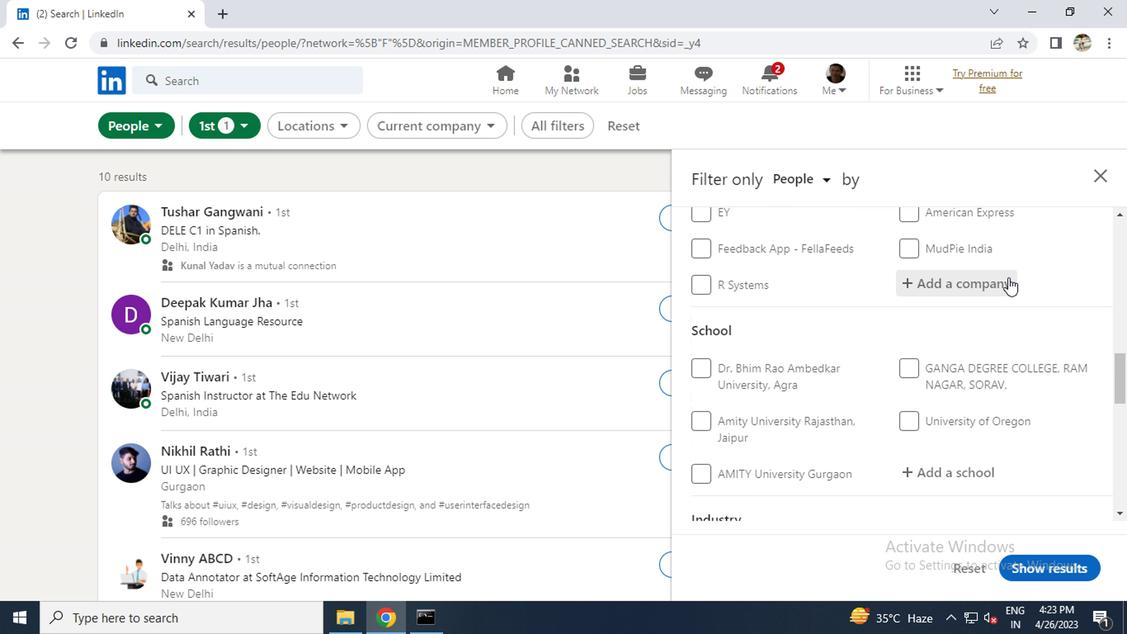 
Action: Mouse moved to (962, 297)
Screenshot: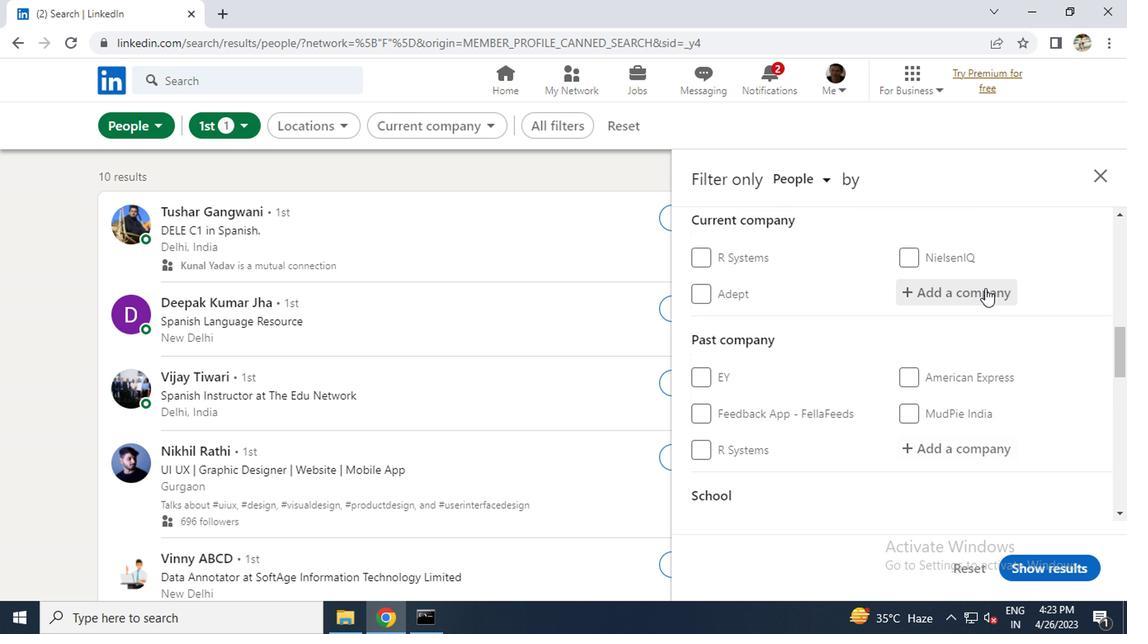 
Action: Mouse pressed left at (962, 297)
Screenshot: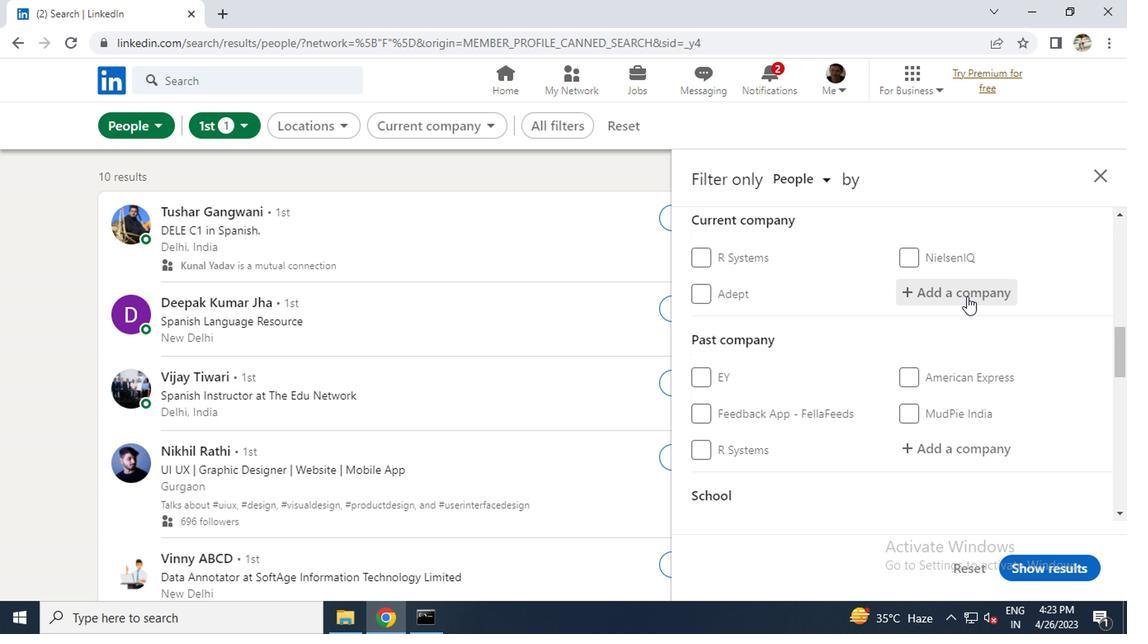 
Action: Key pressed <Key.caps_lock>UNO<Key.space>MINDA<Key.space><Key.caps_lock><Key.caps_lock>G<Key.caps_lock>ROUPS<Key.backspace><Key.enter>
Screenshot: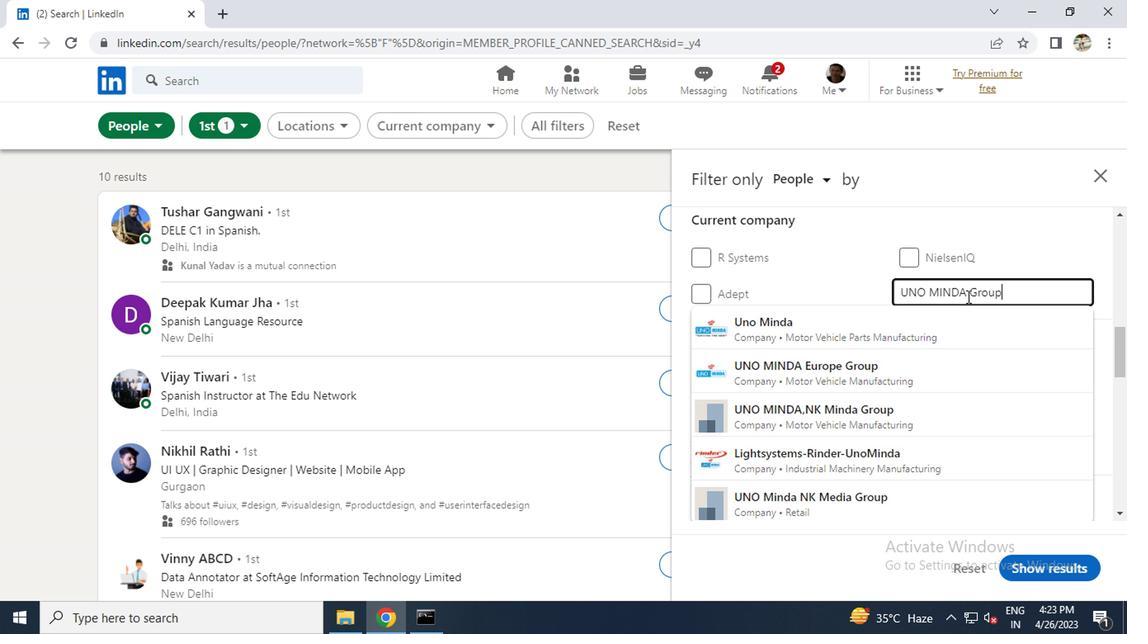 
Action: Mouse scrolled (962, 297) with delta (0, 0)
Screenshot: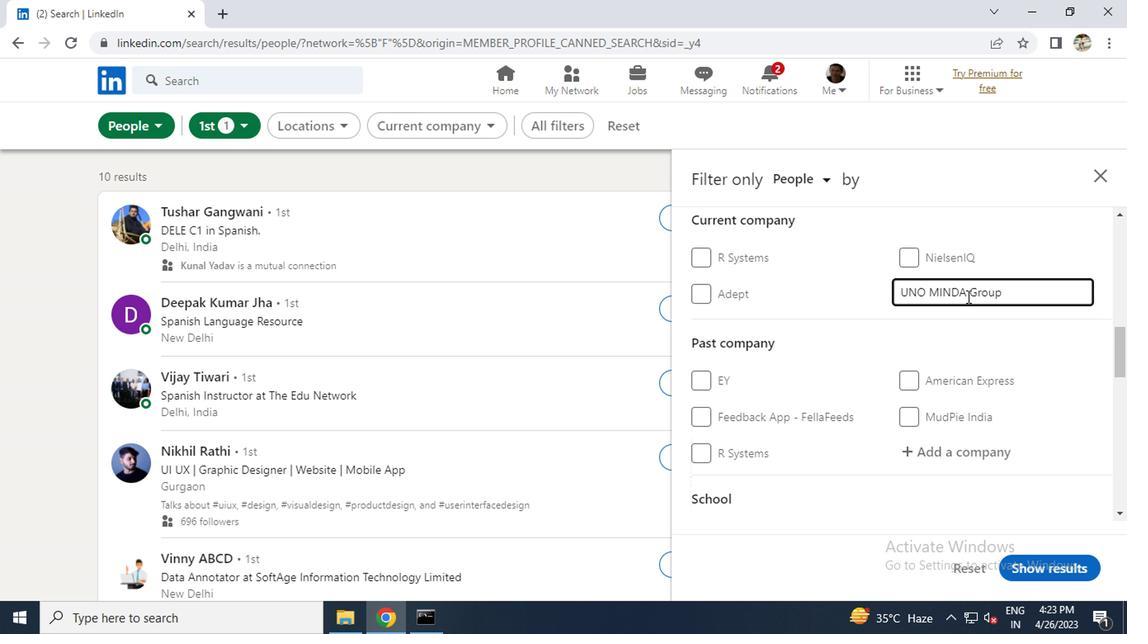 
Action: Mouse scrolled (962, 297) with delta (0, 0)
Screenshot: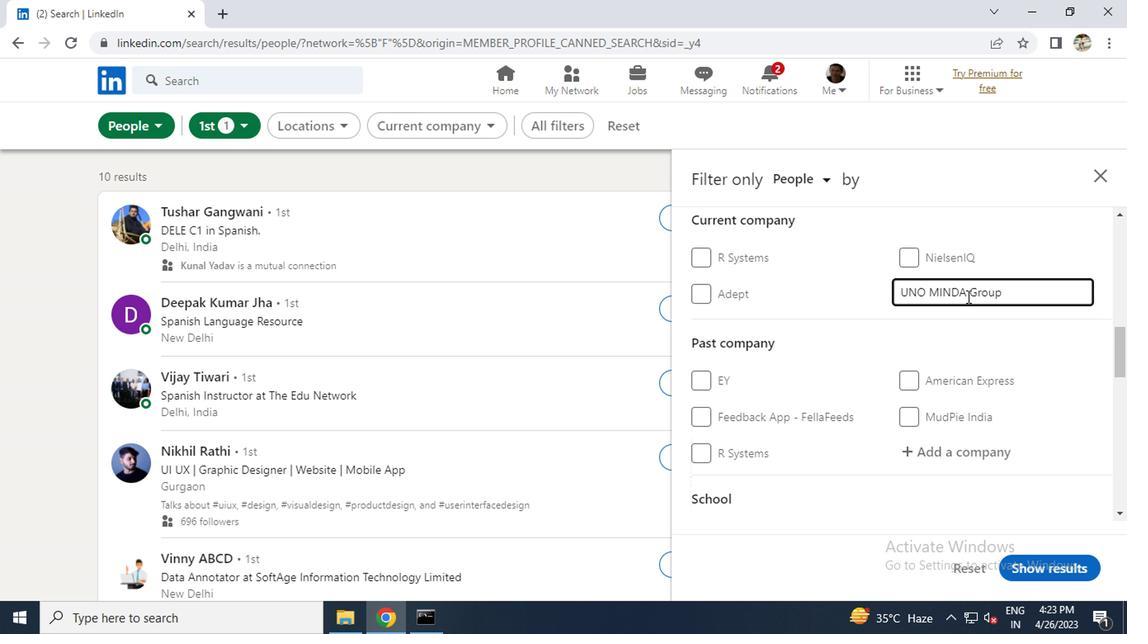 
Action: Mouse scrolled (962, 297) with delta (0, 0)
Screenshot: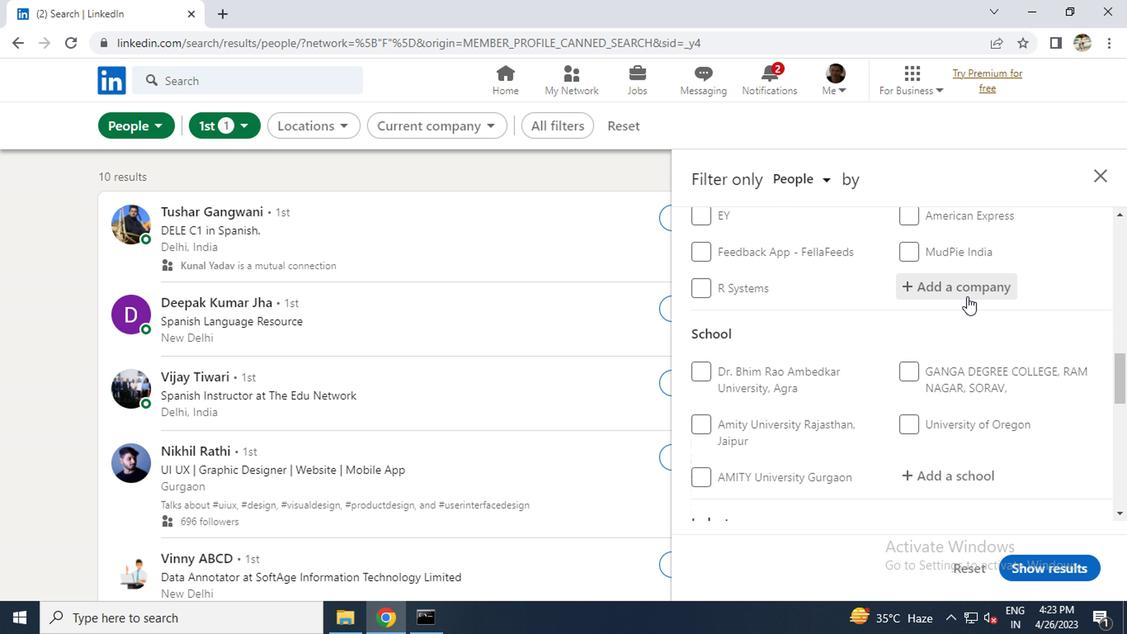 
Action: Mouse scrolled (962, 297) with delta (0, 0)
Screenshot: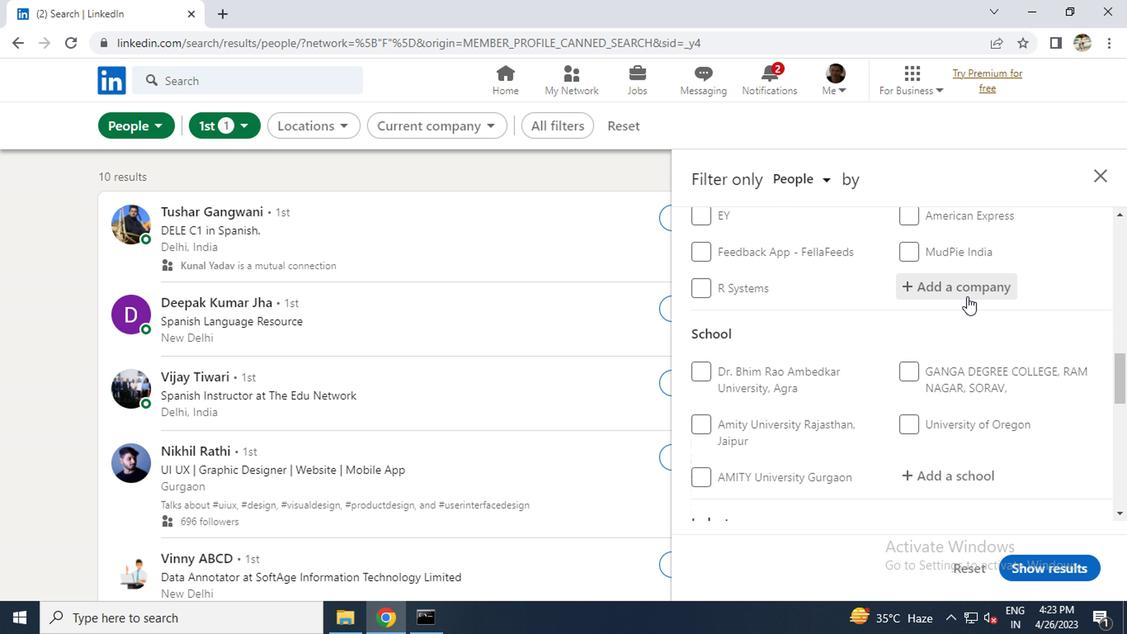 
Action: Mouse moved to (946, 307)
Screenshot: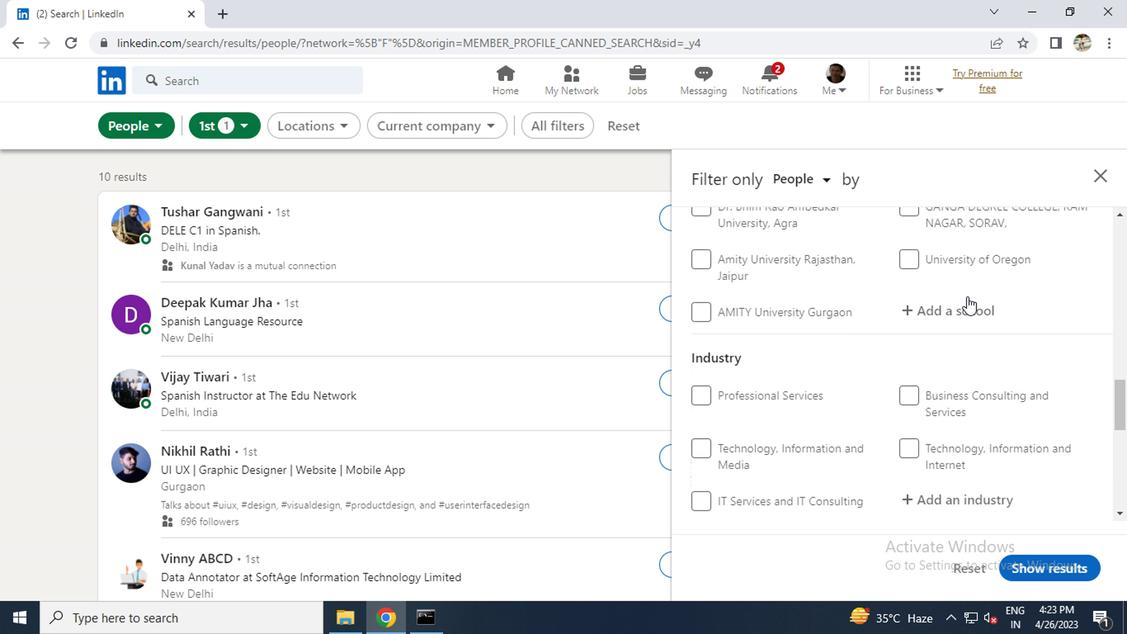 
Action: Mouse pressed left at (946, 307)
Screenshot: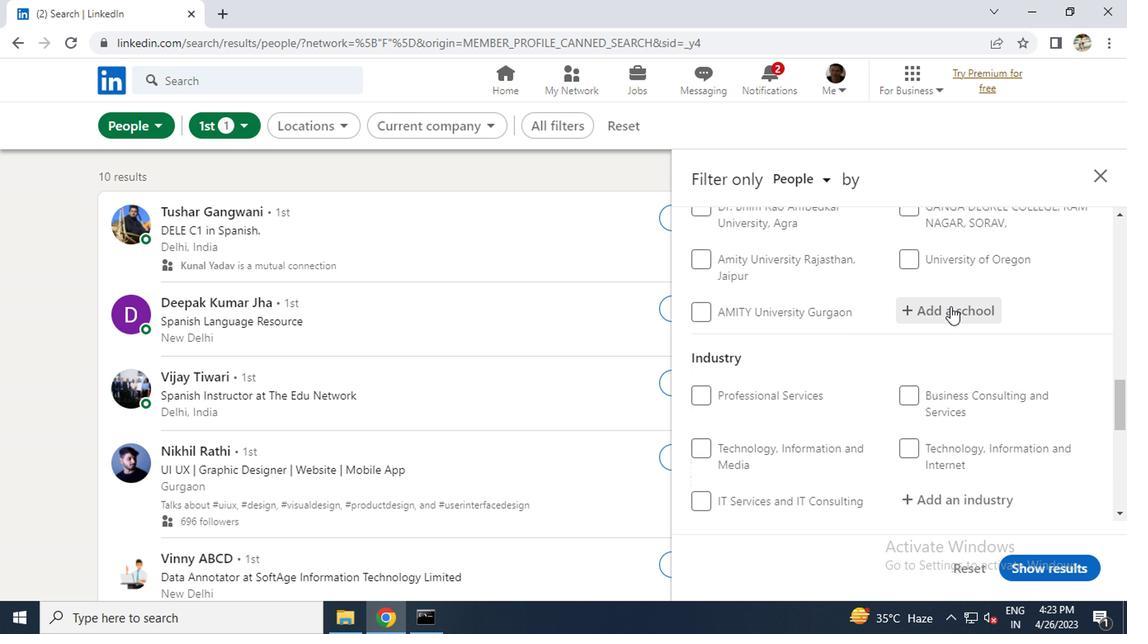 
Action: Key pressed <Key.caps_lock>PRATH
Screenshot: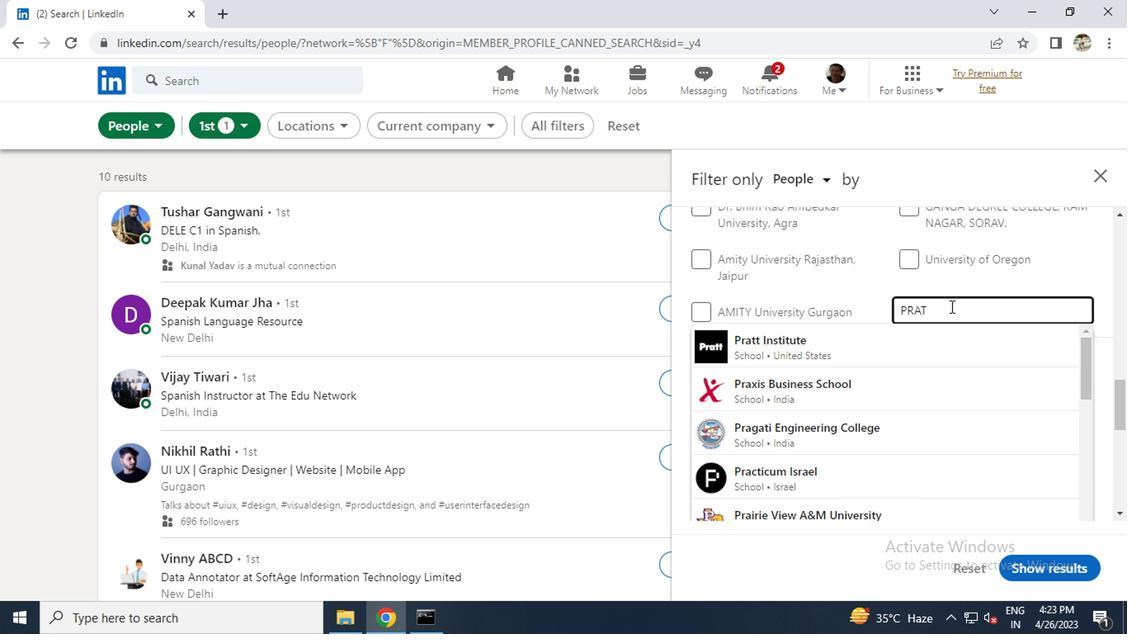 
Action: Mouse moved to (923, 339)
Screenshot: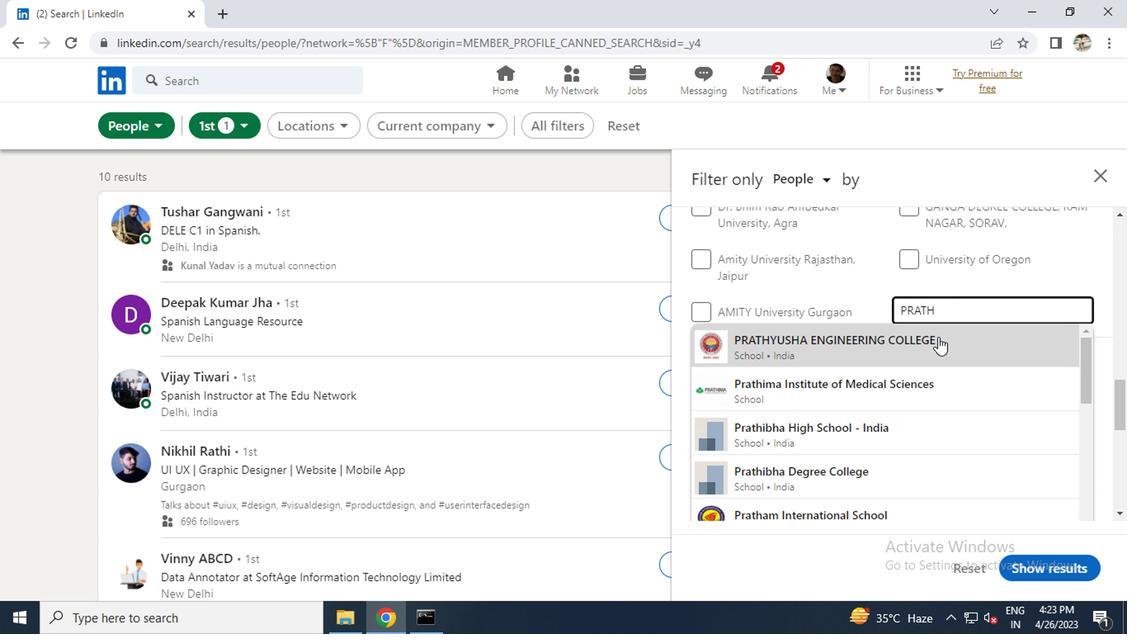 
Action: Mouse pressed left at (923, 339)
Screenshot: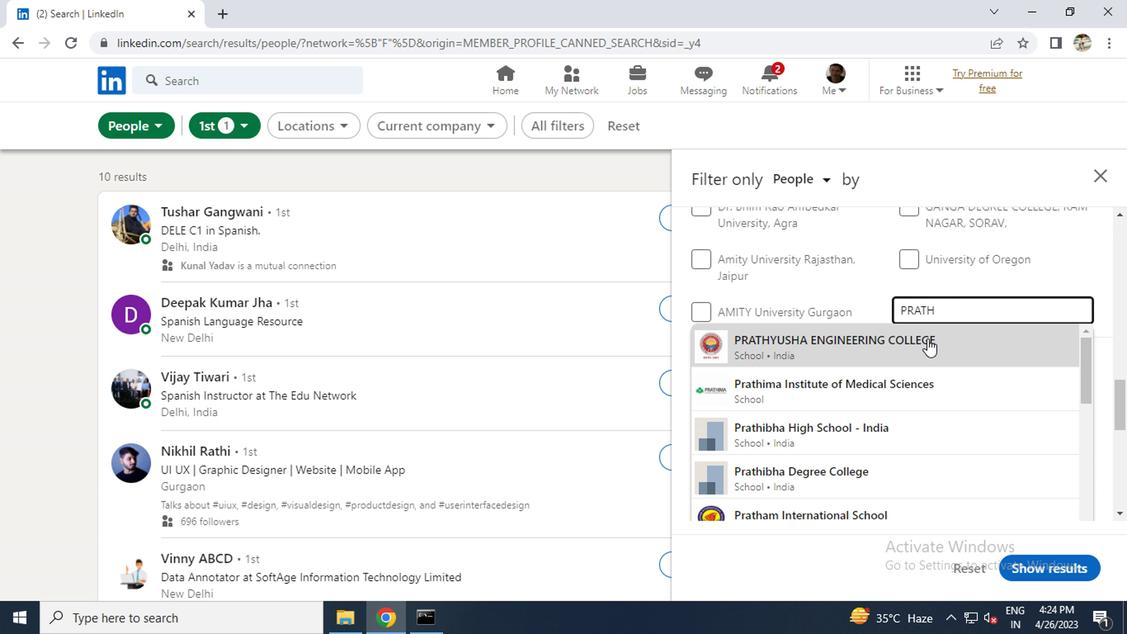 
Action: Mouse scrolled (923, 338) with delta (0, 0)
Screenshot: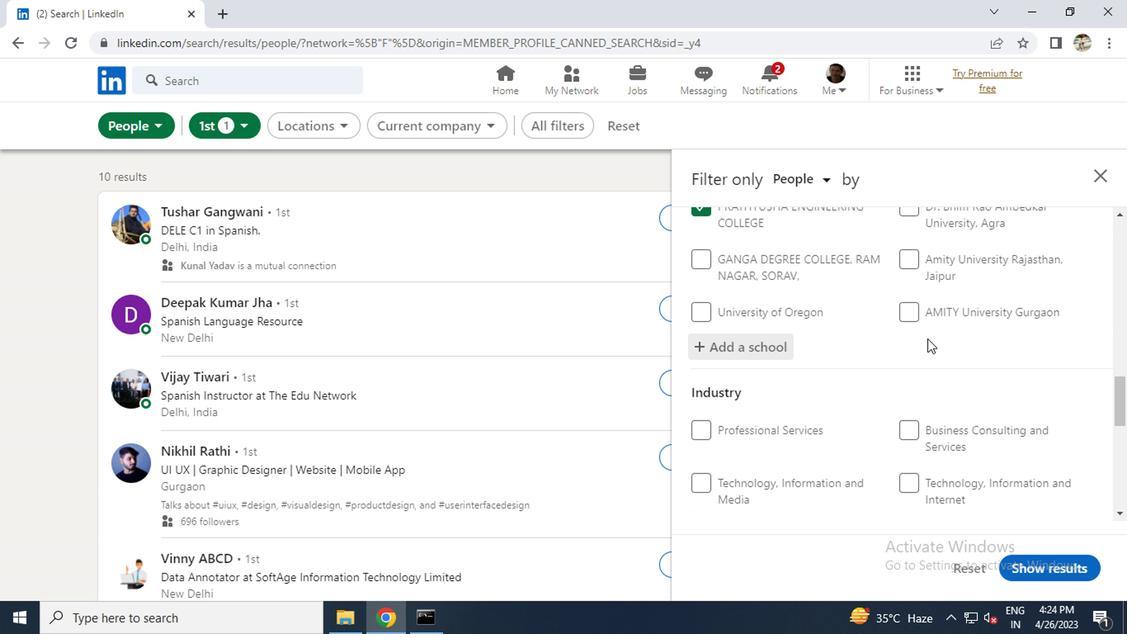 
Action: Mouse scrolled (923, 338) with delta (0, 0)
Screenshot: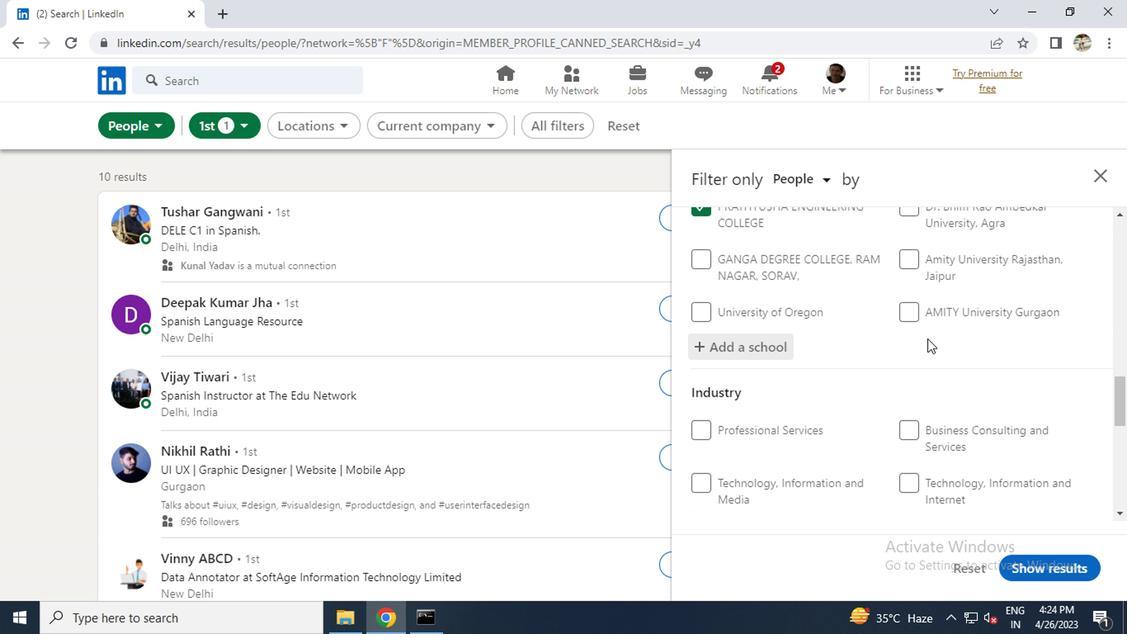 
Action: Mouse moved to (926, 369)
Screenshot: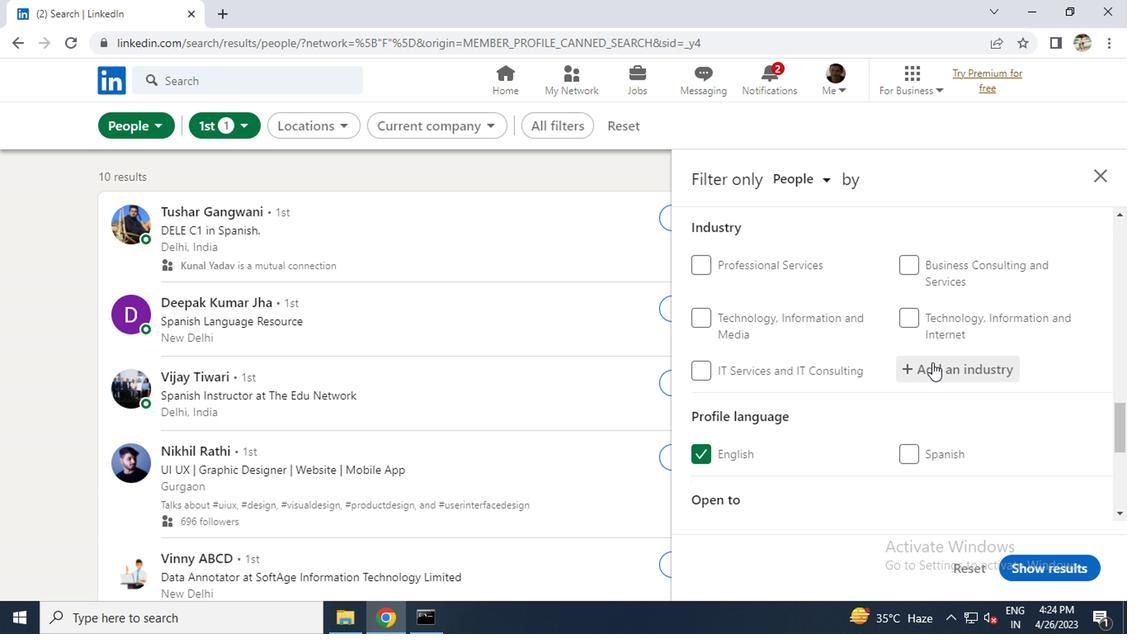 
Action: Mouse pressed left at (926, 369)
Screenshot: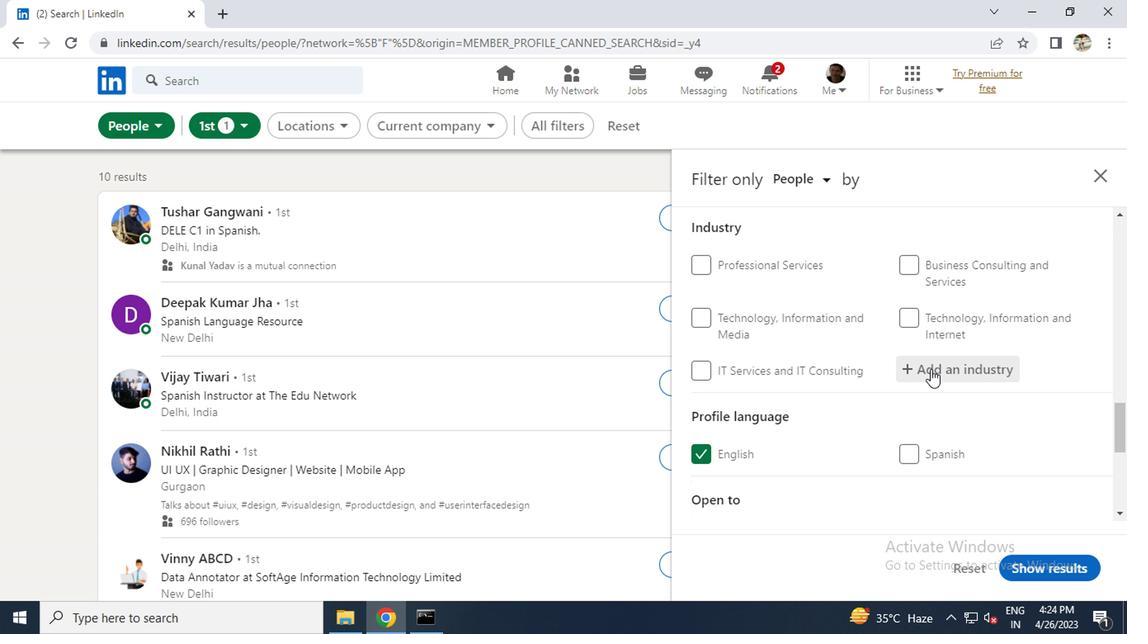 
Action: Key pressed S<Key.caps_lock>PORTING<Key.space>
Screenshot: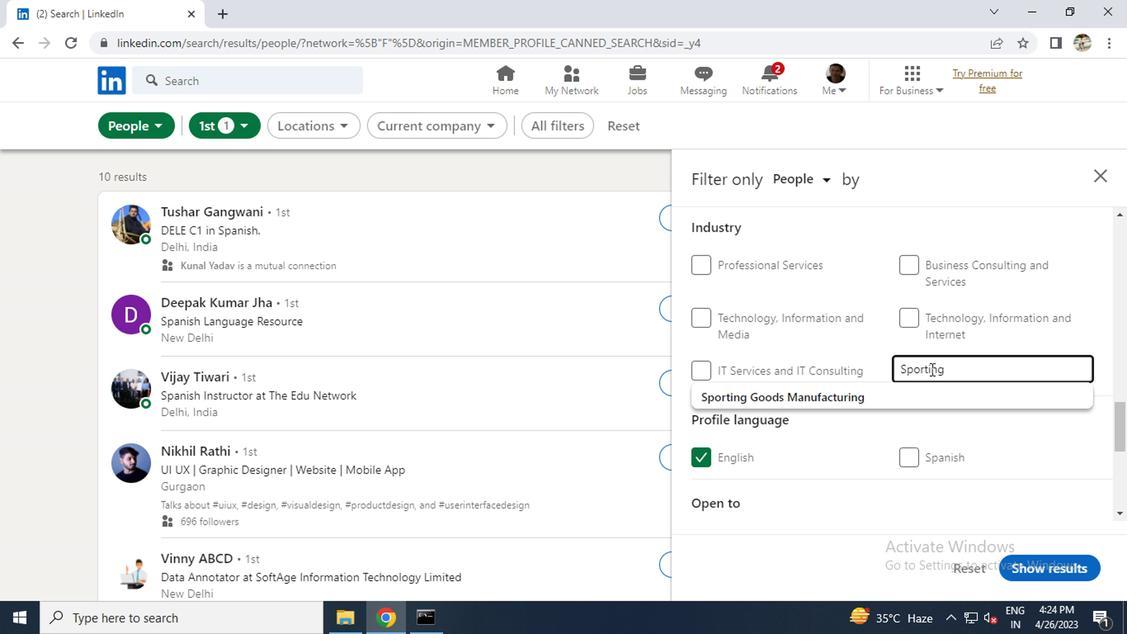
Action: Mouse moved to (871, 393)
Screenshot: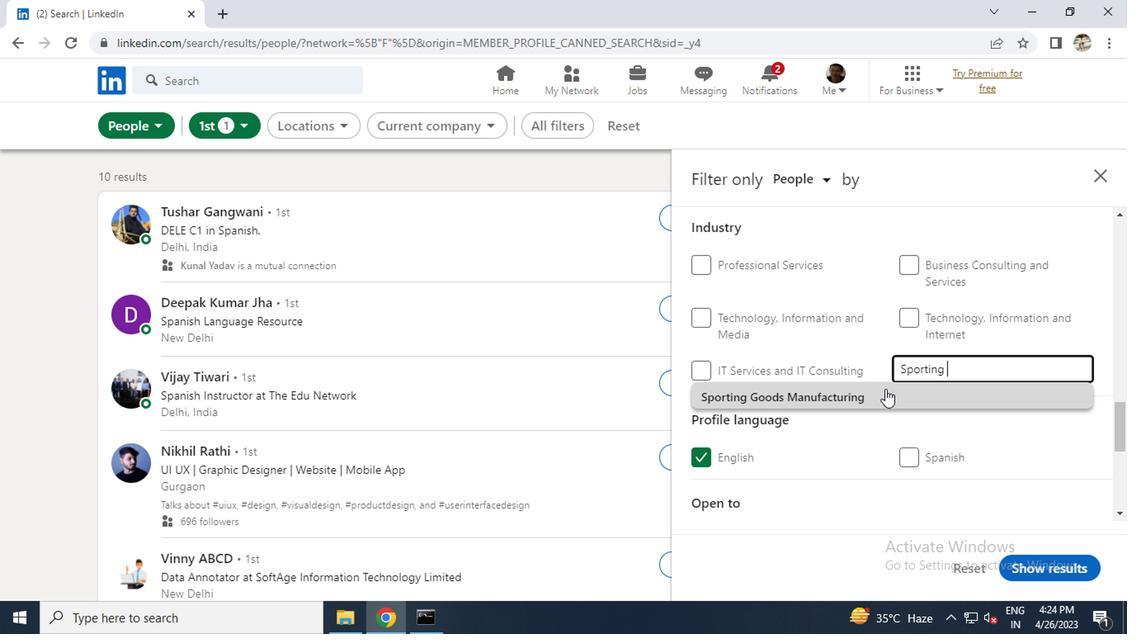 
Action: Mouse pressed left at (871, 393)
Screenshot: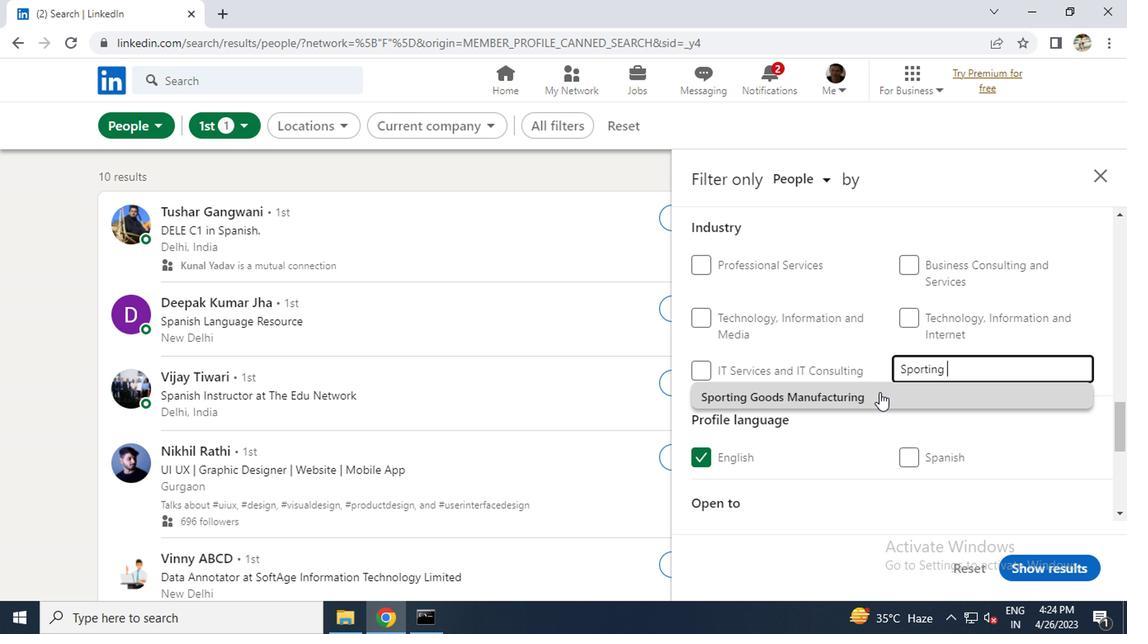 
Action: Mouse scrolled (871, 392) with delta (0, 0)
Screenshot: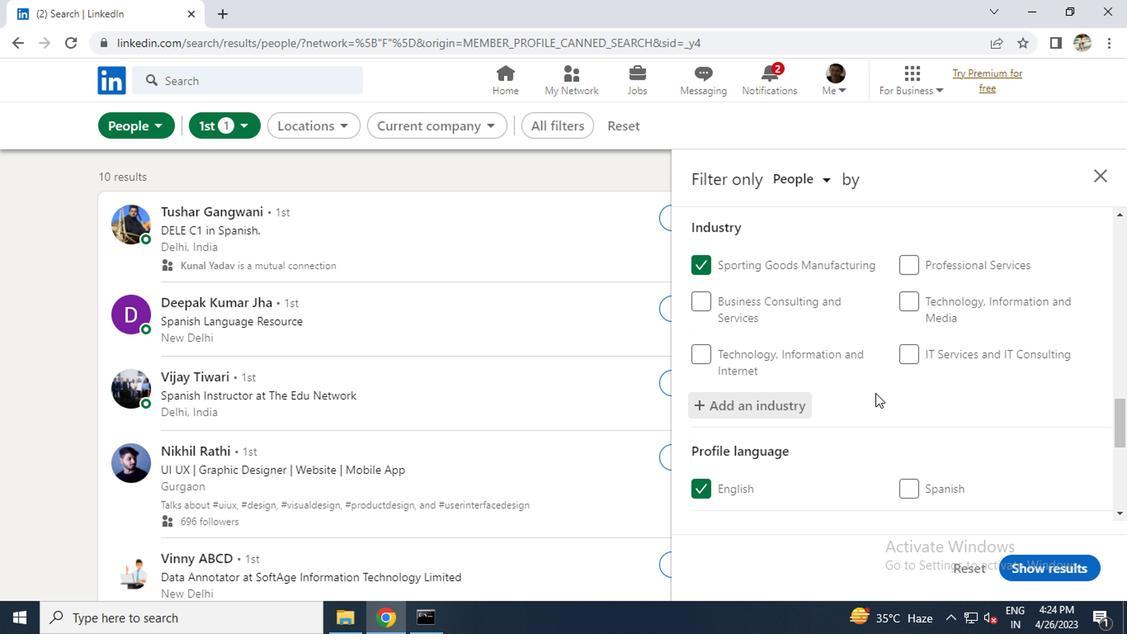 
Action: Mouse scrolled (871, 392) with delta (0, 0)
Screenshot: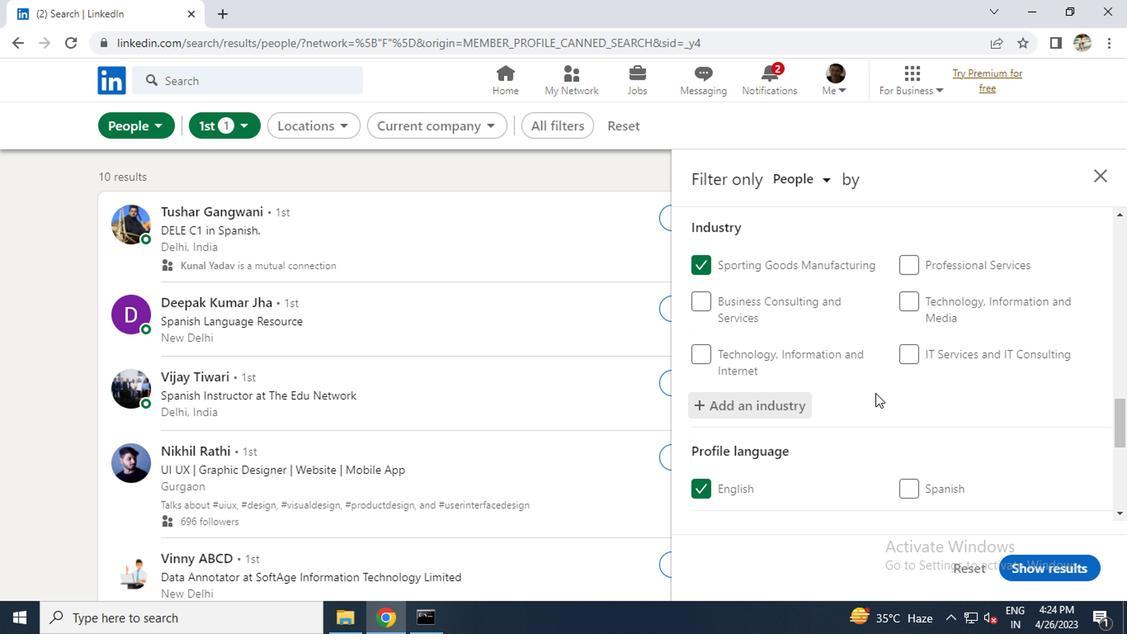 
Action: Mouse scrolled (871, 392) with delta (0, 0)
Screenshot: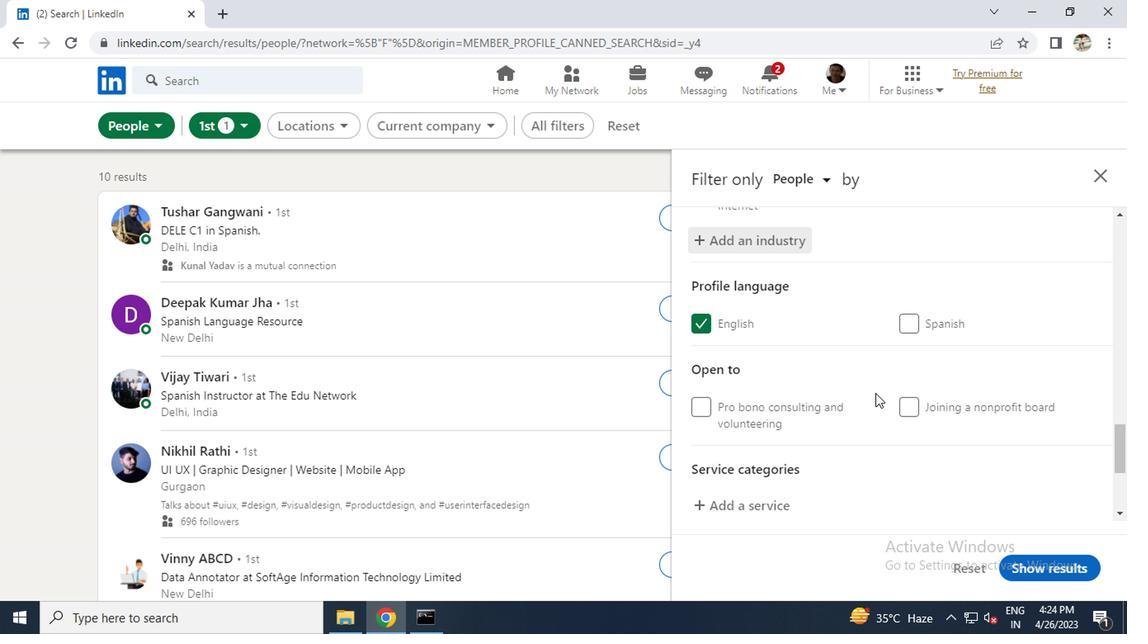 
Action: Mouse scrolled (871, 392) with delta (0, 0)
Screenshot: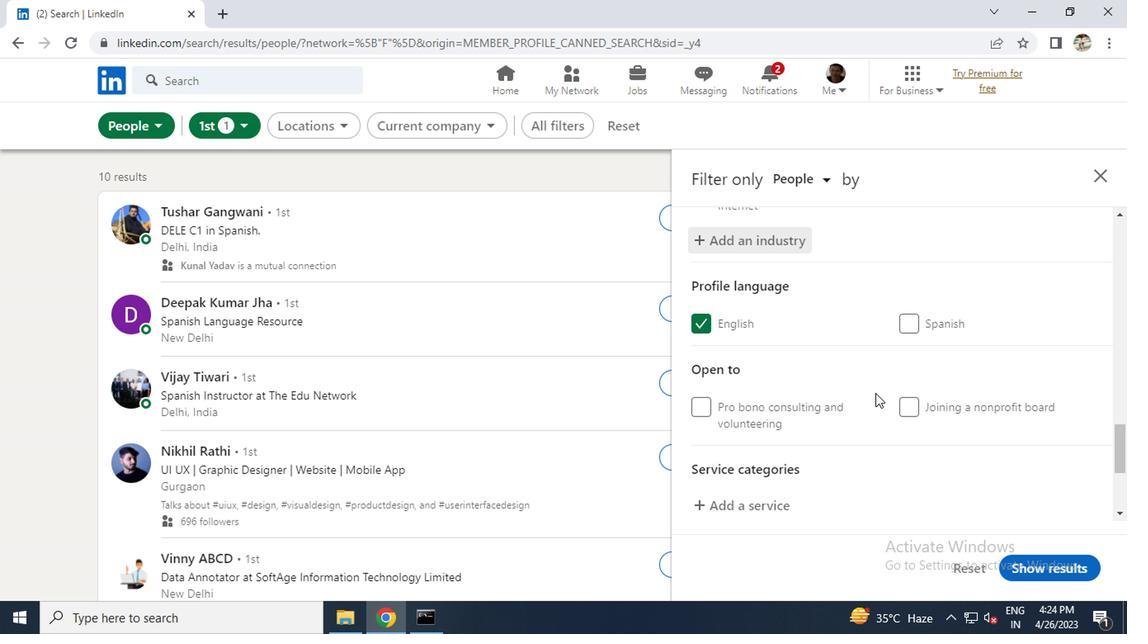 
Action: Mouse moved to (753, 345)
Screenshot: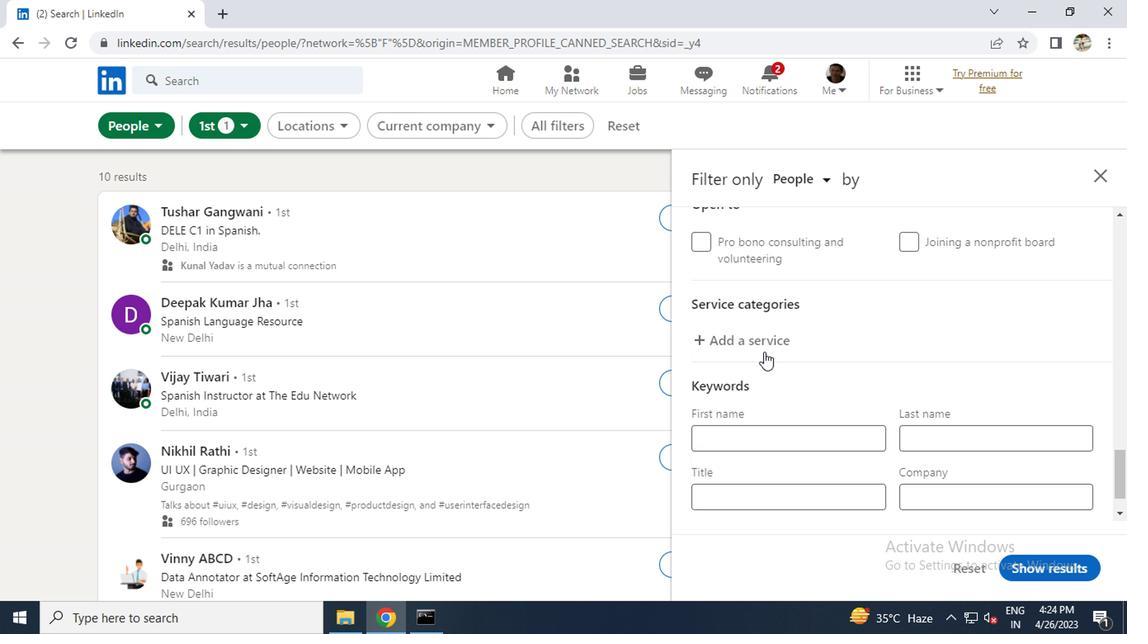 
Action: Mouse pressed left at (753, 345)
Screenshot: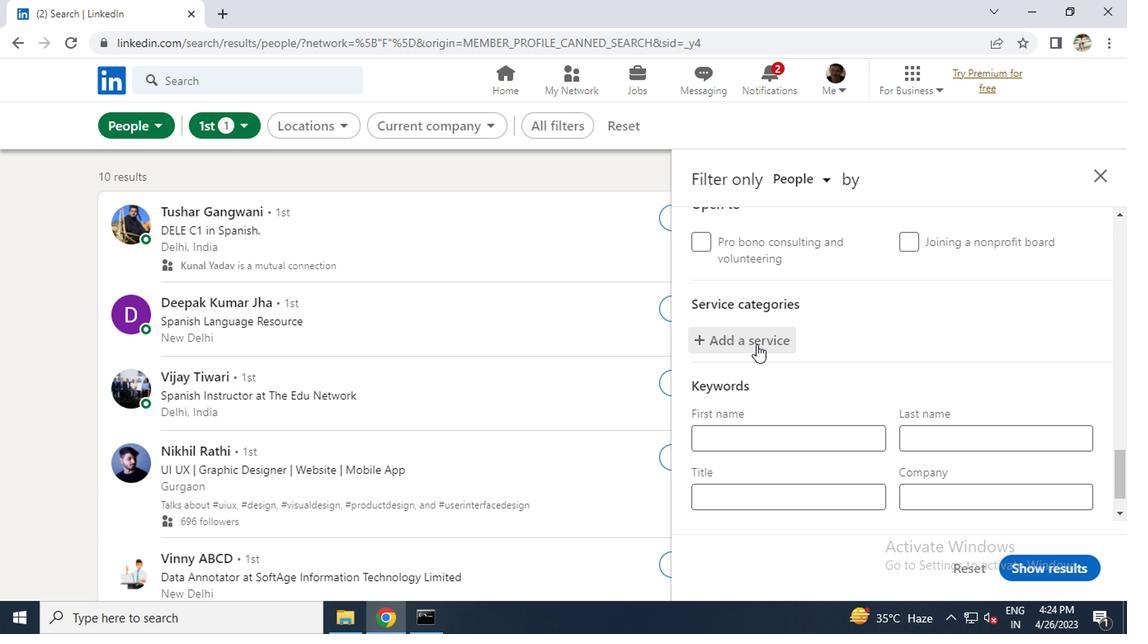 
Action: Key pressed <Key.caps_lock>F<Key.caps_lock>IL
Screenshot: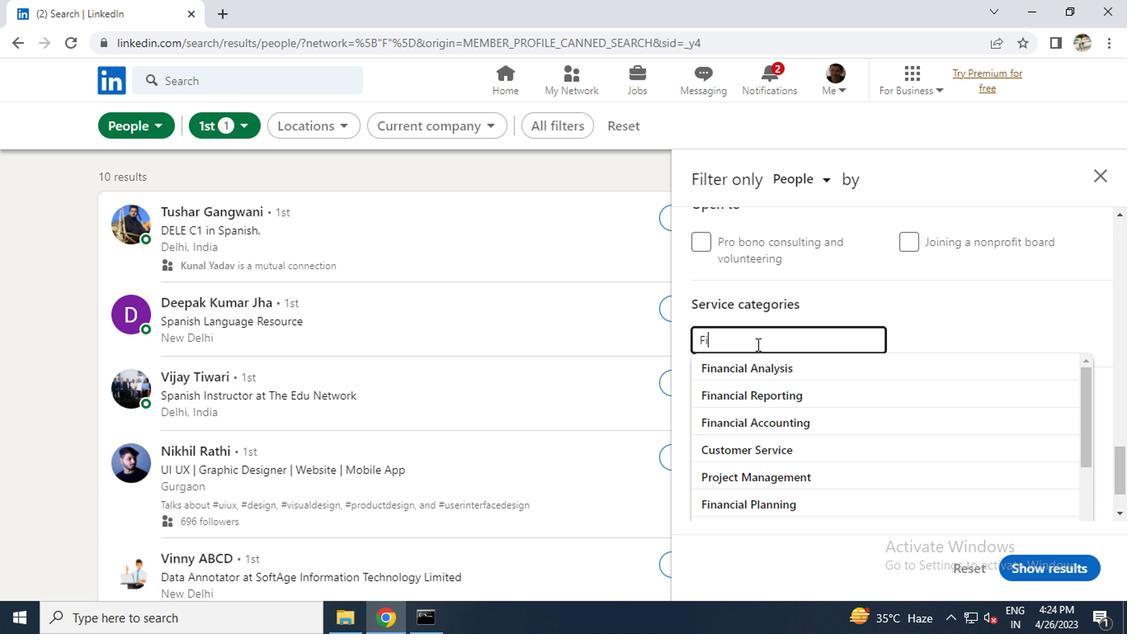 
Action: Mouse moved to (729, 361)
Screenshot: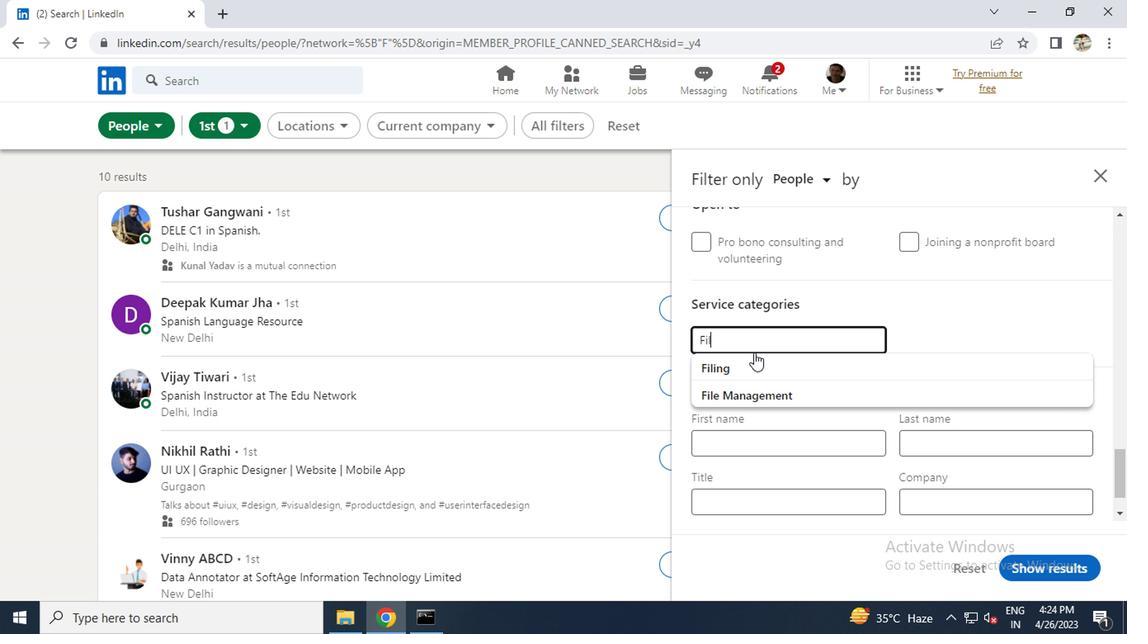 
Action: Mouse pressed left at (729, 361)
Screenshot: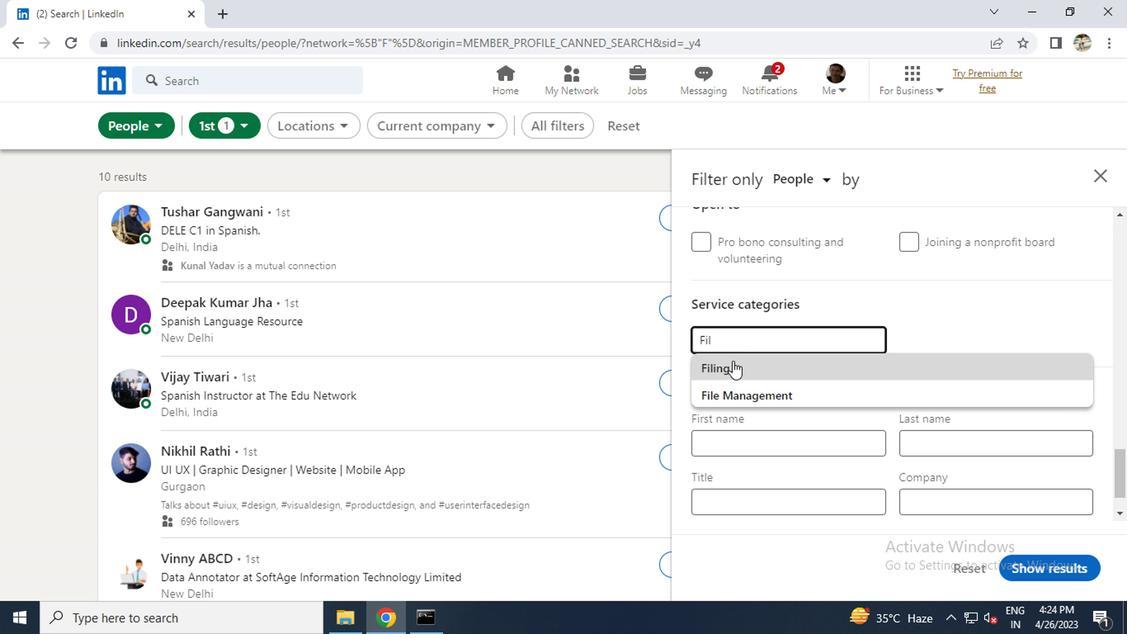 
Action: Mouse moved to (731, 365)
Screenshot: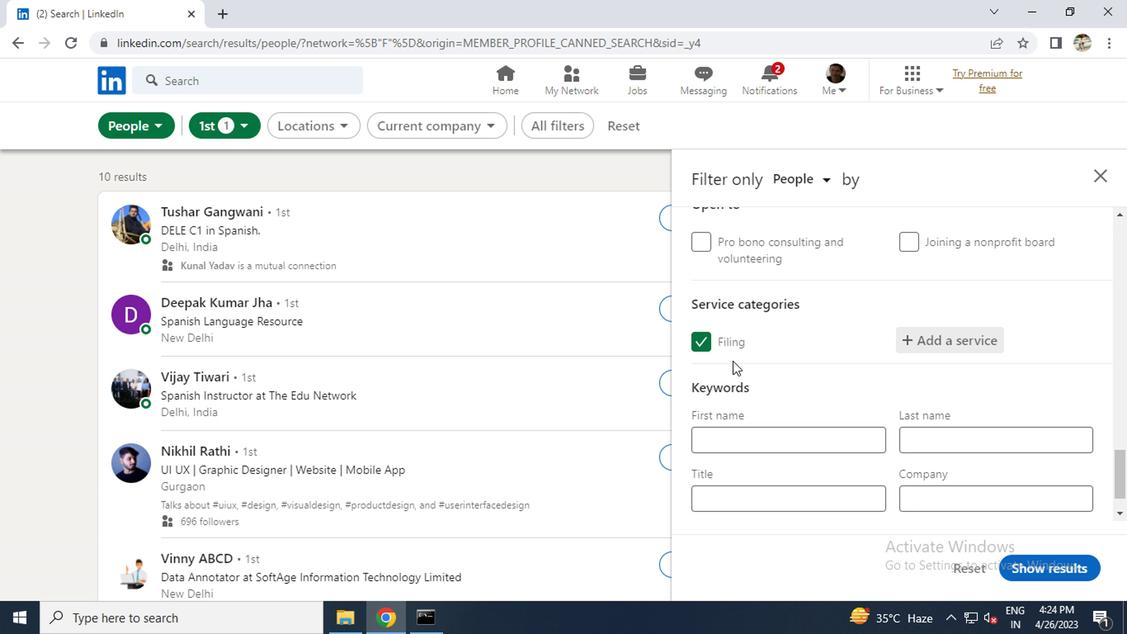 
Action: Mouse scrolled (731, 364) with delta (0, -1)
Screenshot: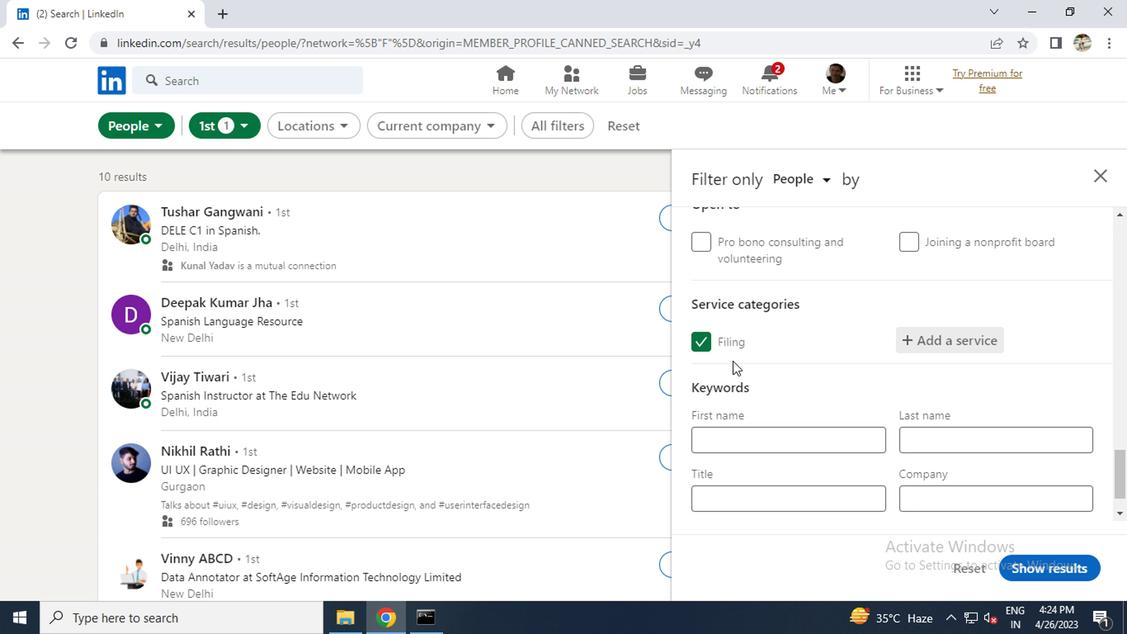 
Action: Mouse scrolled (731, 364) with delta (0, -1)
Screenshot: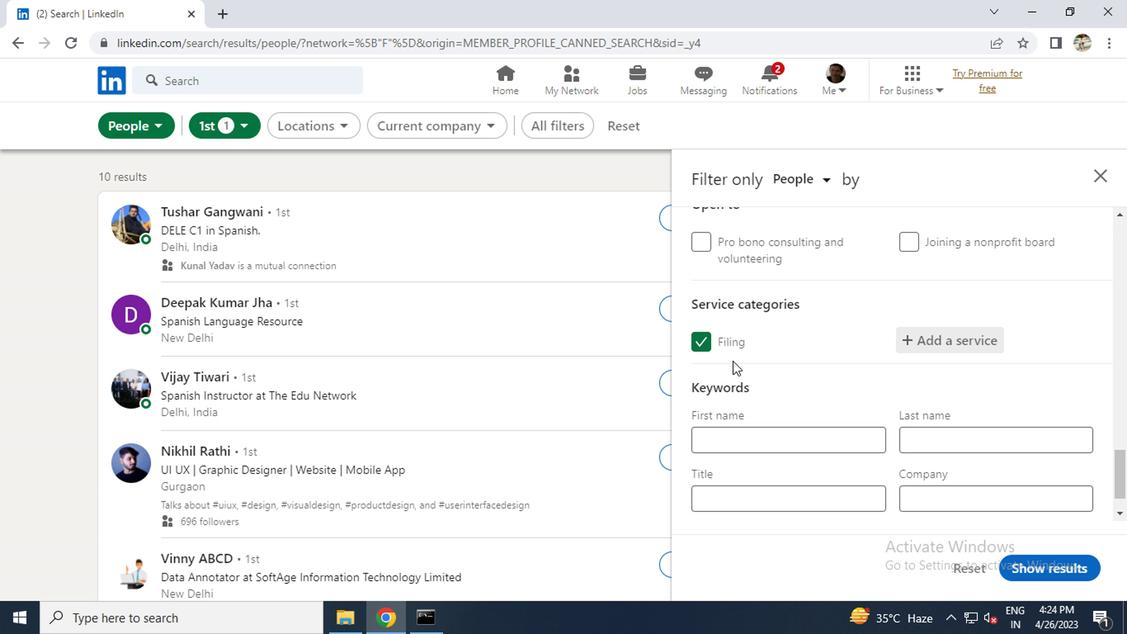
Action: Mouse moved to (725, 445)
Screenshot: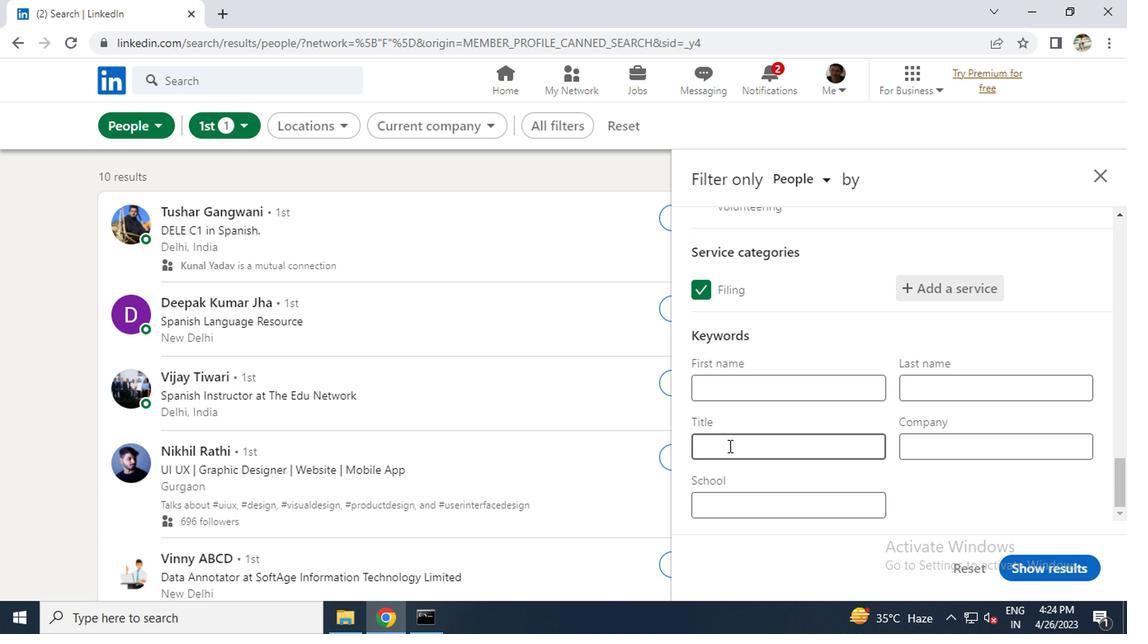 
Action: Mouse pressed left at (725, 445)
Screenshot: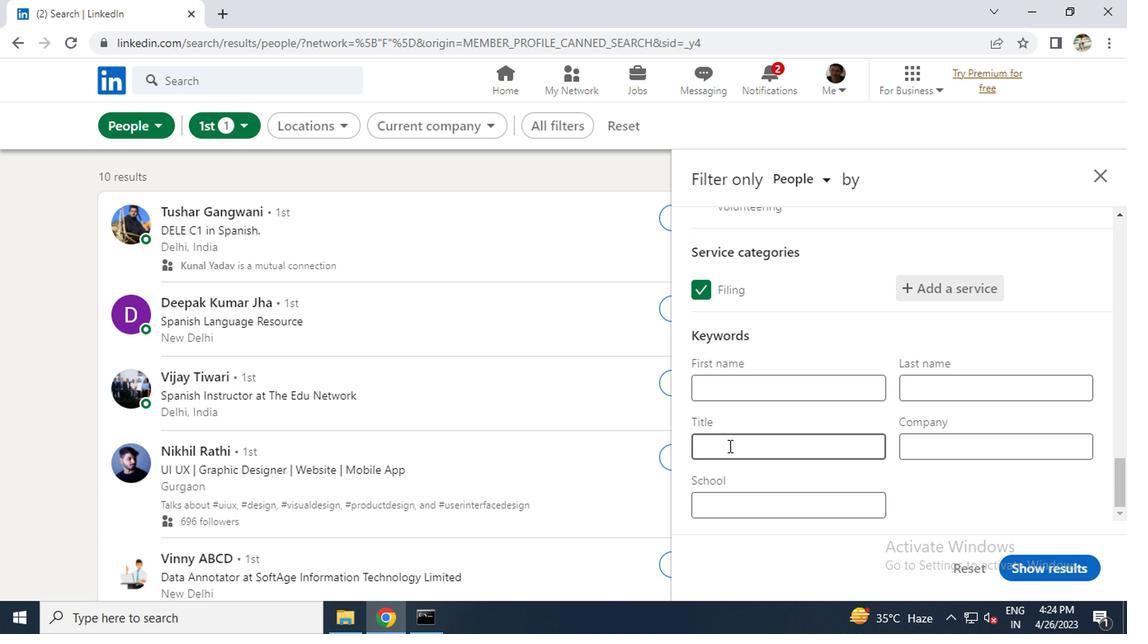 
Action: Key pressed <Key.caps_lock>M<Key.caps_lock>INING<Key.space><Key.caps_lock>E<Key.caps_lock>NGINEER
Screenshot: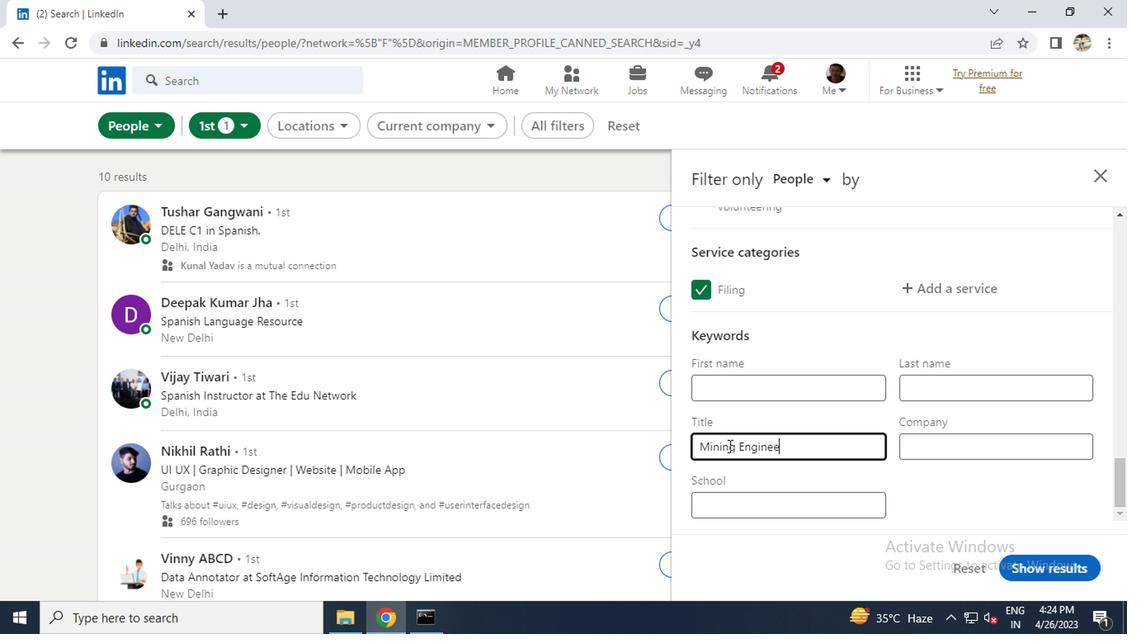 
Action: Mouse moved to (1004, 567)
Screenshot: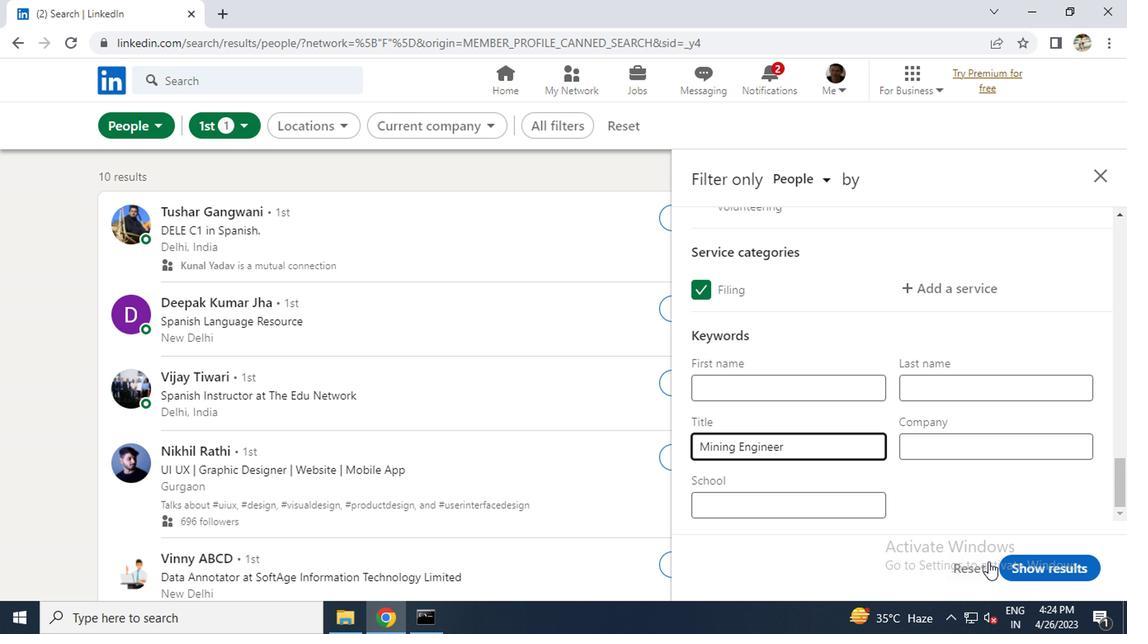 
Action: Mouse pressed left at (1004, 567)
Screenshot: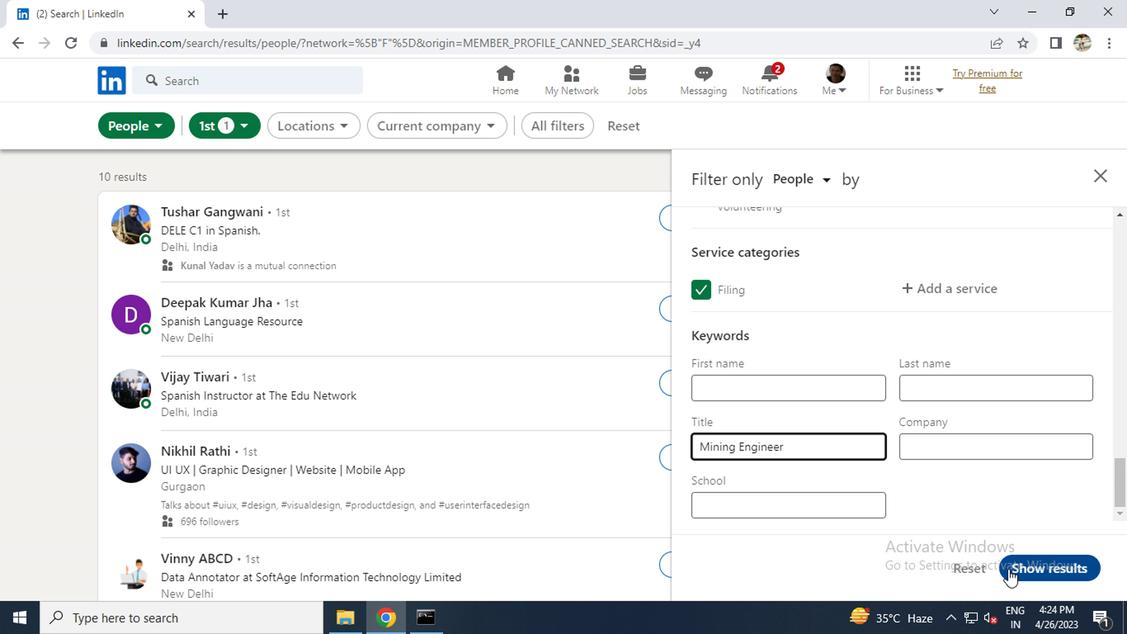 
Action: Mouse moved to (667, 383)
Screenshot: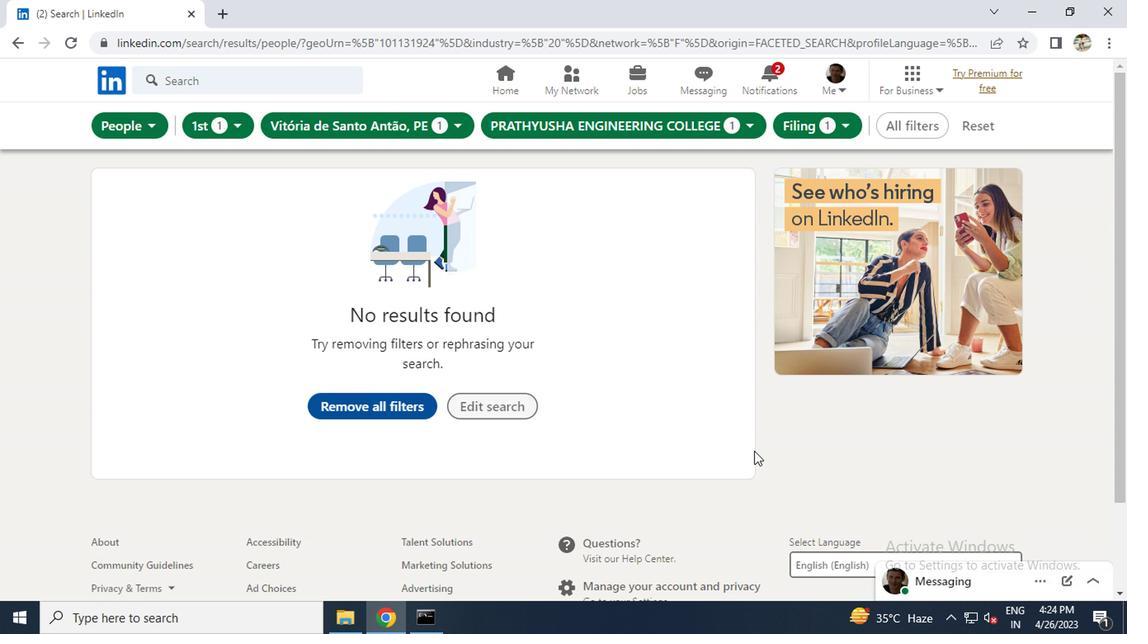 
